 Task: Search email   in folder Folder0000000005 with a subject Subject0000000004. Search email   in folder Folder0000000006 with a subject Subject0000000005. Search email   in folder Folder0000000007 with a subject Subject0000000006. Search email   in folder Folder0000000008 with a subject Subject0000000007. Search email   in folder Inbox with a subject Subject0000000008
Action: Mouse moved to (409, 94)
Screenshot: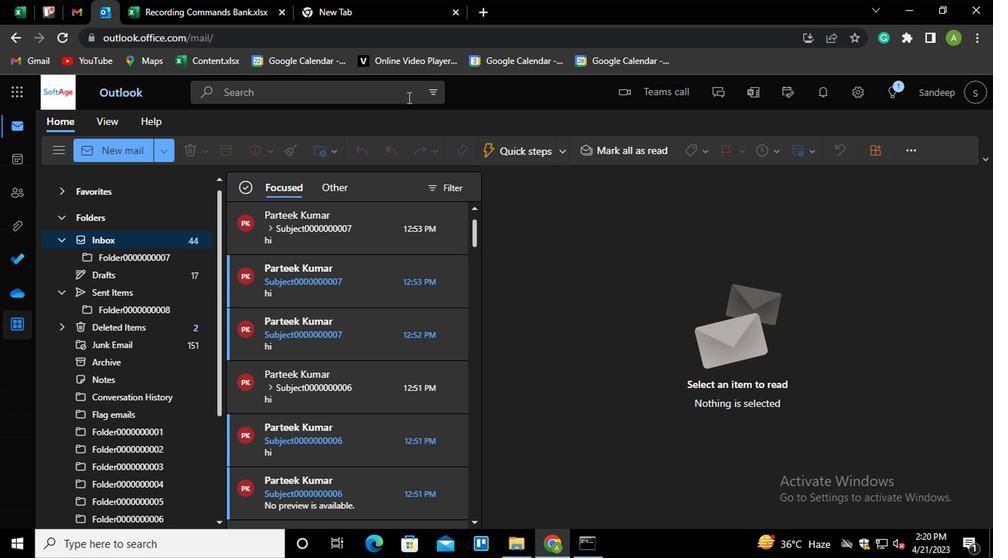 
Action: Mouse pressed left at (409, 94)
Screenshot: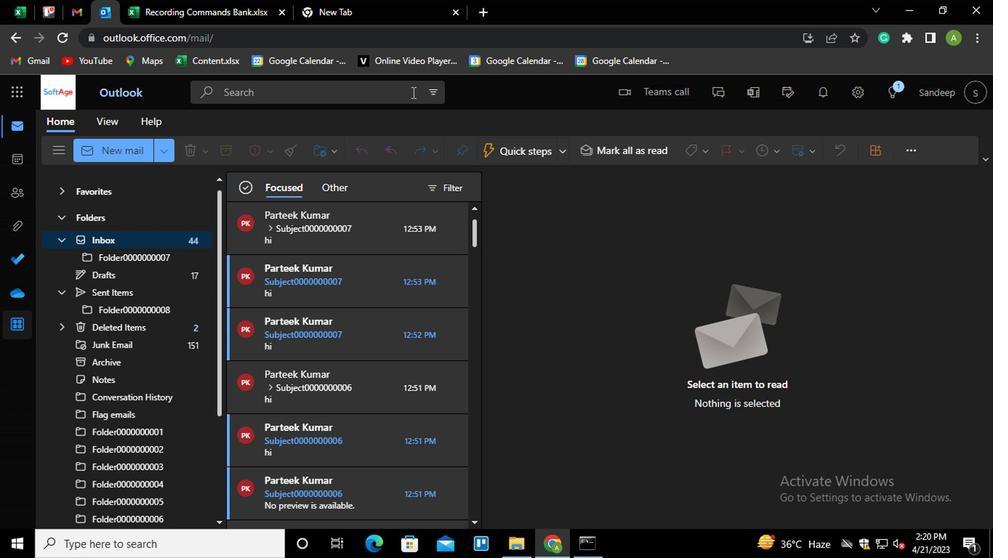 
Action: Mouse moved to (557, 101)
Screenshot: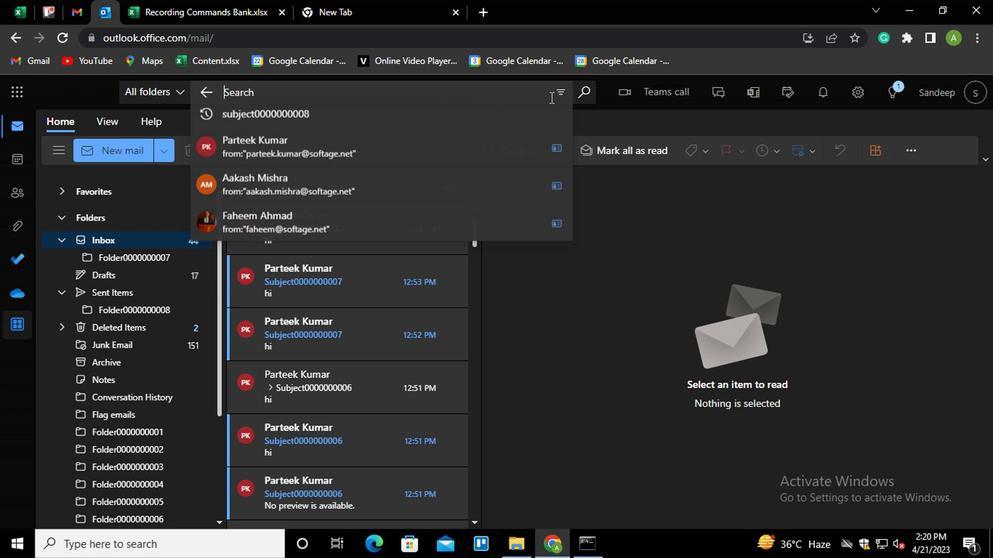 
Action: Mouse pressed left at (557, 101)
Screenshot: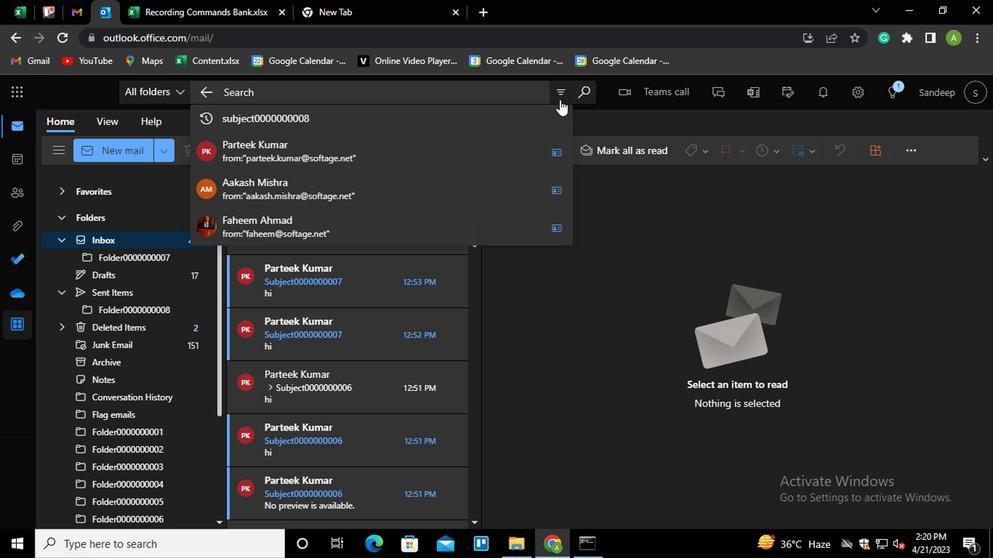 
Action: Mouse moved to (315, 125)
Screenshot: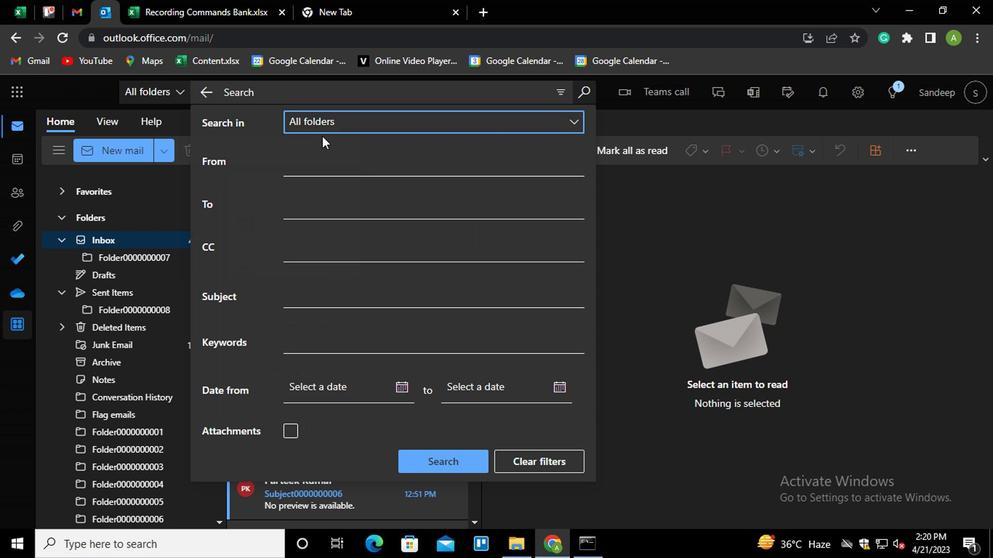 
Action: Mouse pressed left at (315, 125)
Screenshot: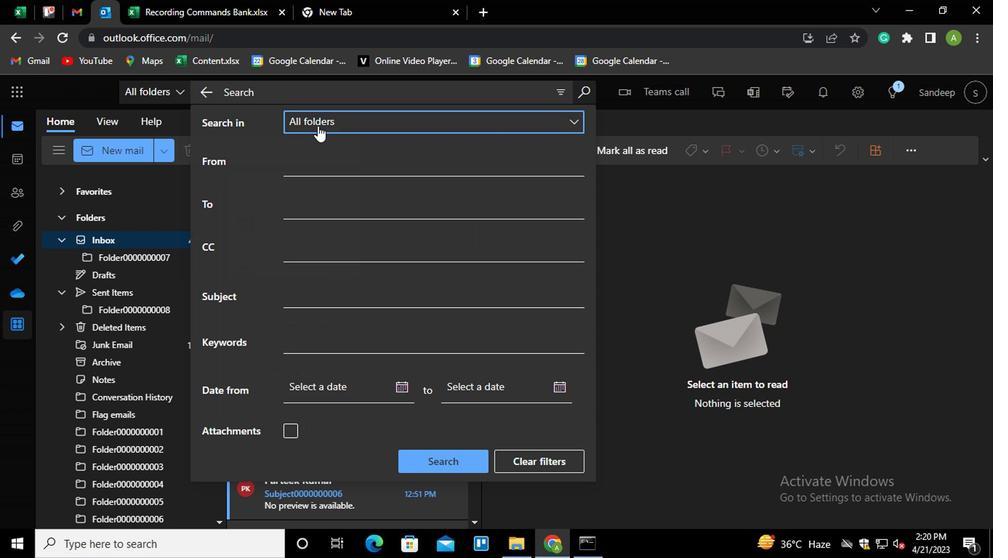 
Action: Mouse moved to (351, 266)
Screenshot: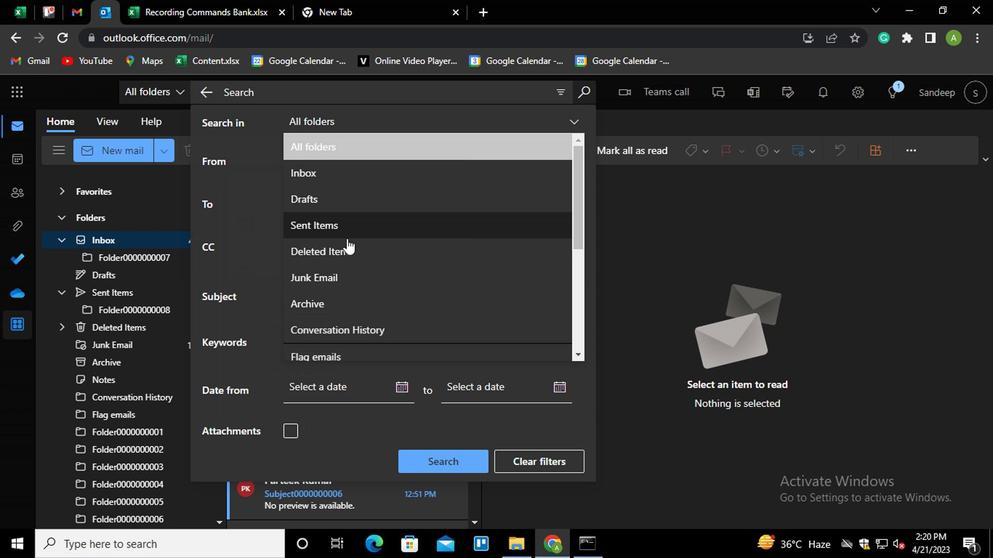 
Action: Mouse scrolled (351, 265) with delta (0, -1)
Screenshot: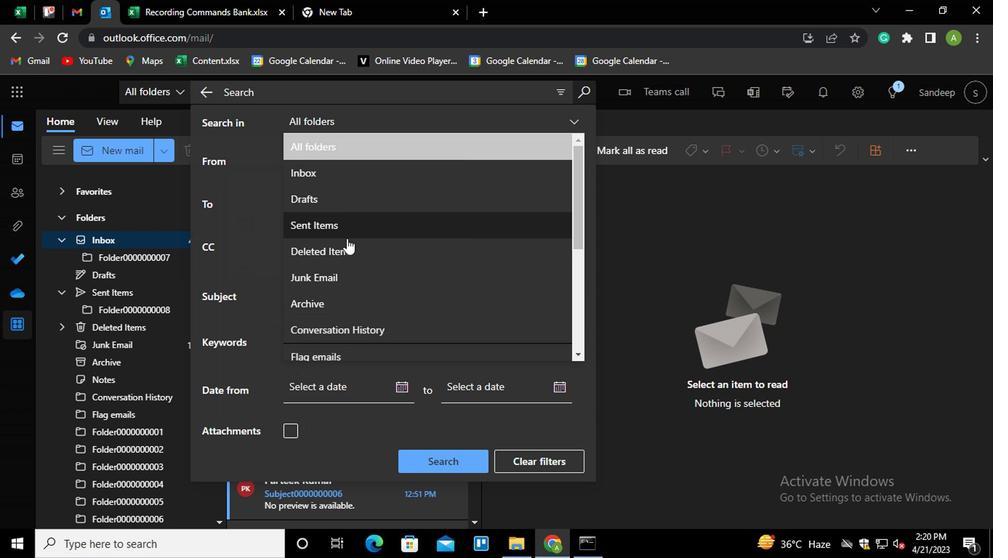 
Action: Mouse scrolled (351, 265) with delta (0, -1)
Screenshot: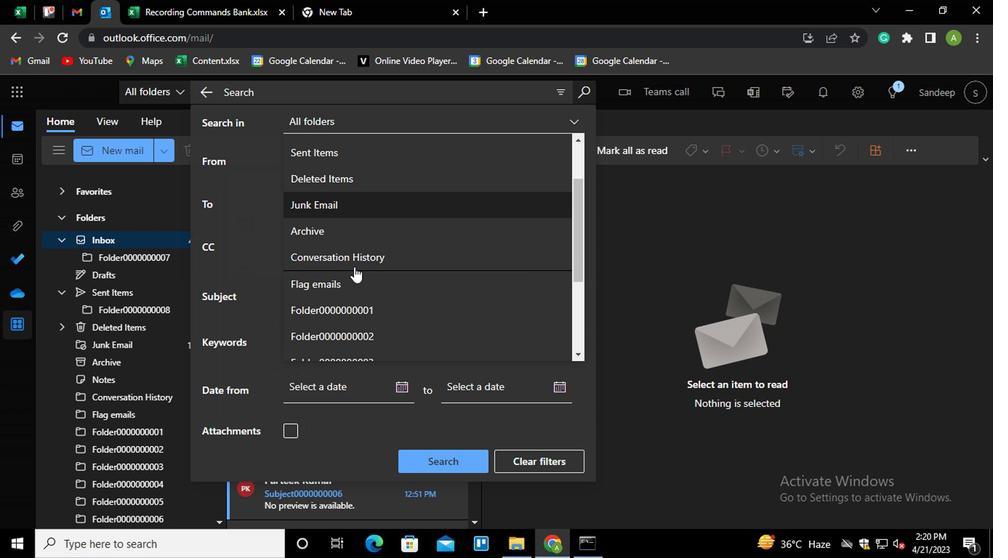 
Action: Mouse moved to (351, 267)
Screenshot: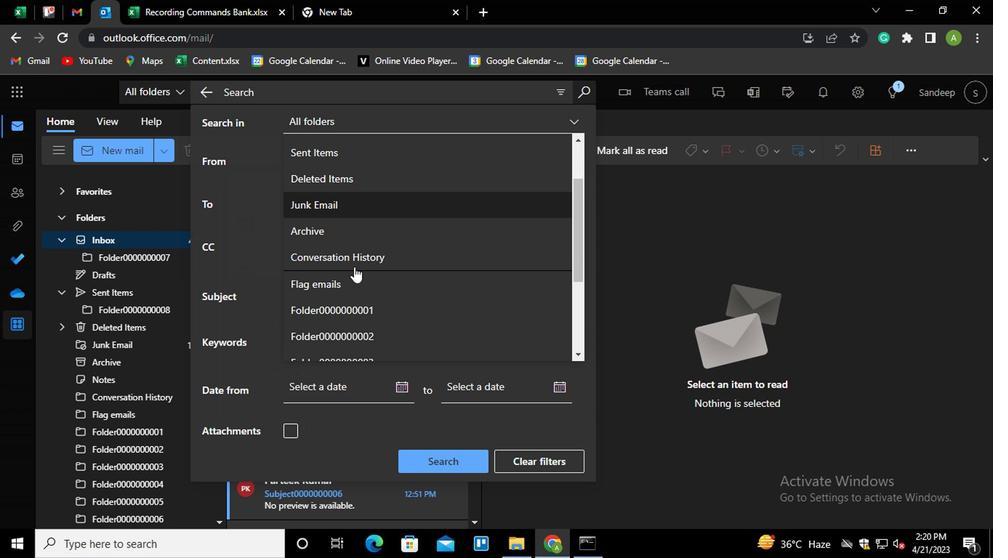
Action: Mouse scrolled (351, 266) with delta (0, 0)
Screenshot: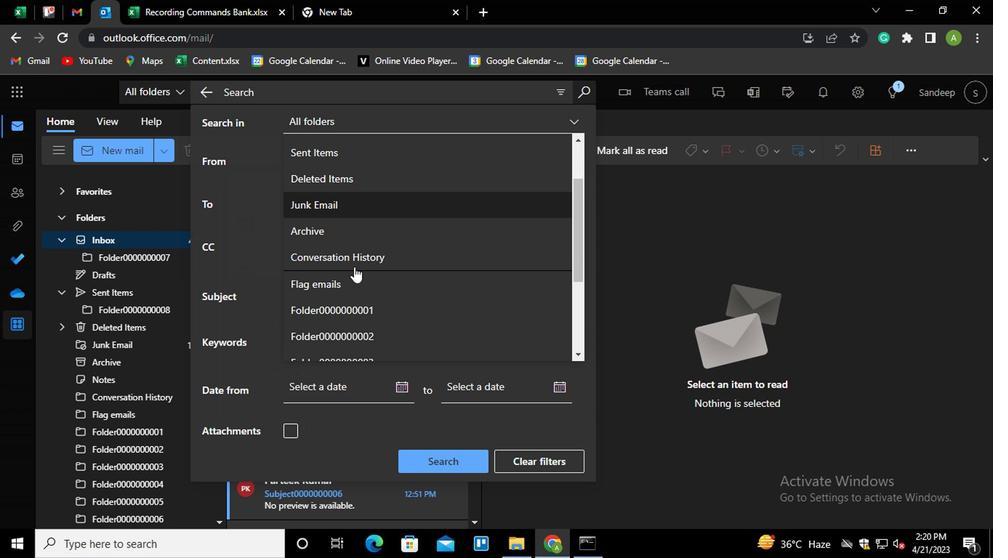 
Action: Mouse moved to (351, 267)
Screenshot: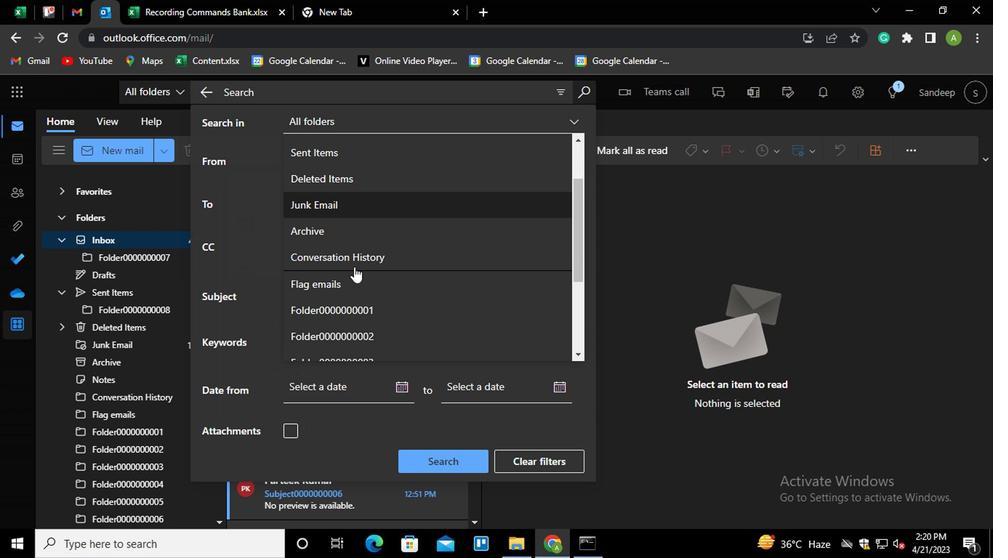 
Action: Mouse scrolled (351, 266) with delta (0, 0)
Screenshot: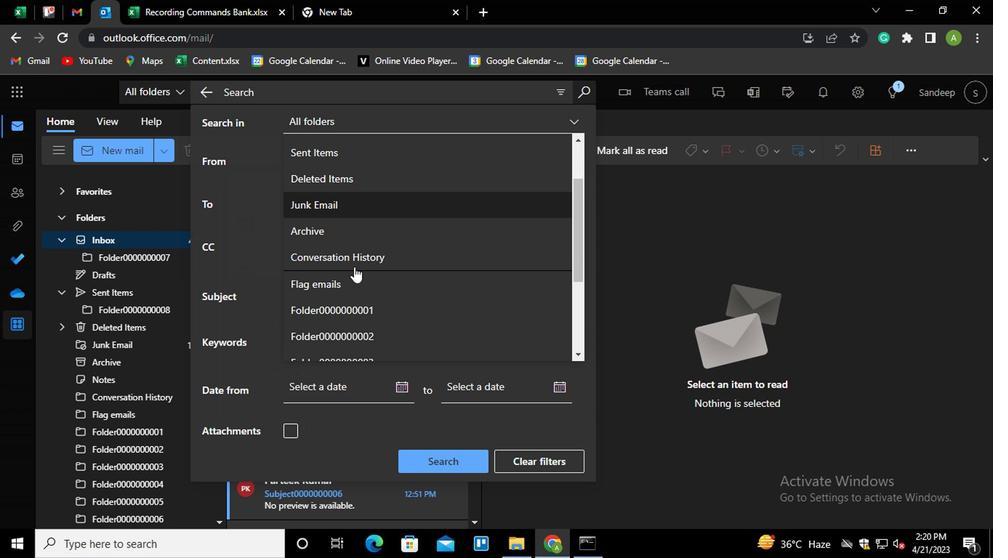 
Action: Mouse moved to (368, 274)
Screenshot: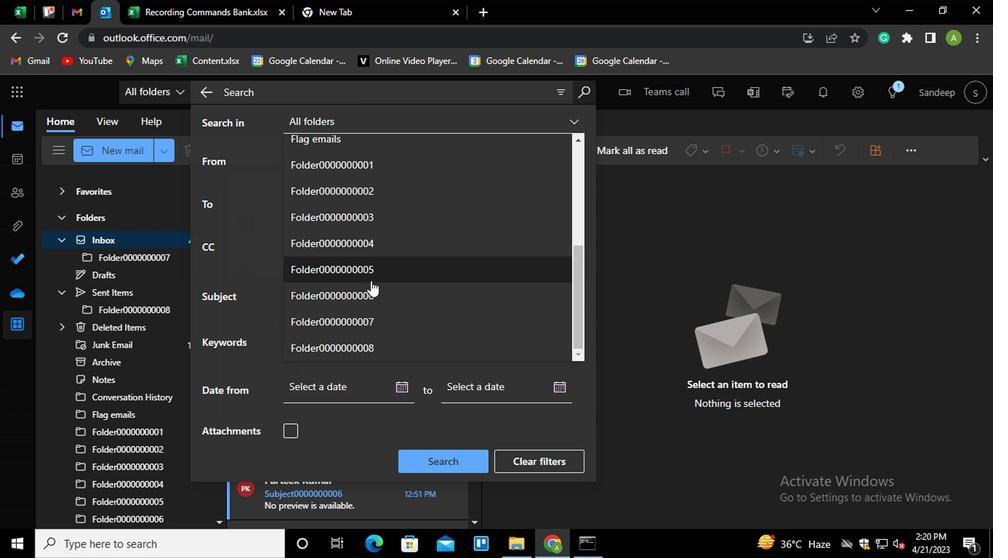
Action: Mouse pressed left at (368, 274)
Screenshot: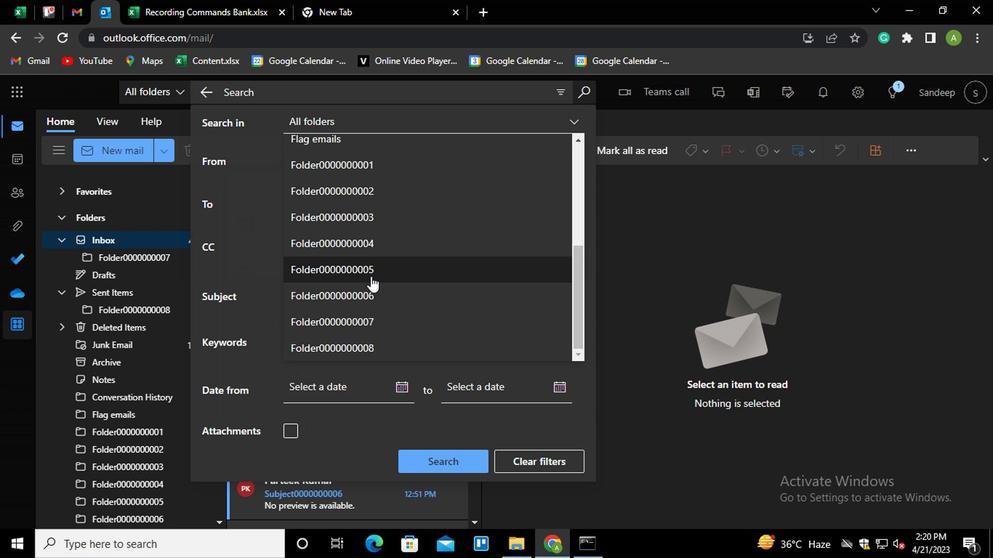 
Action: Mouse moved to (335, 290)
Screenshot: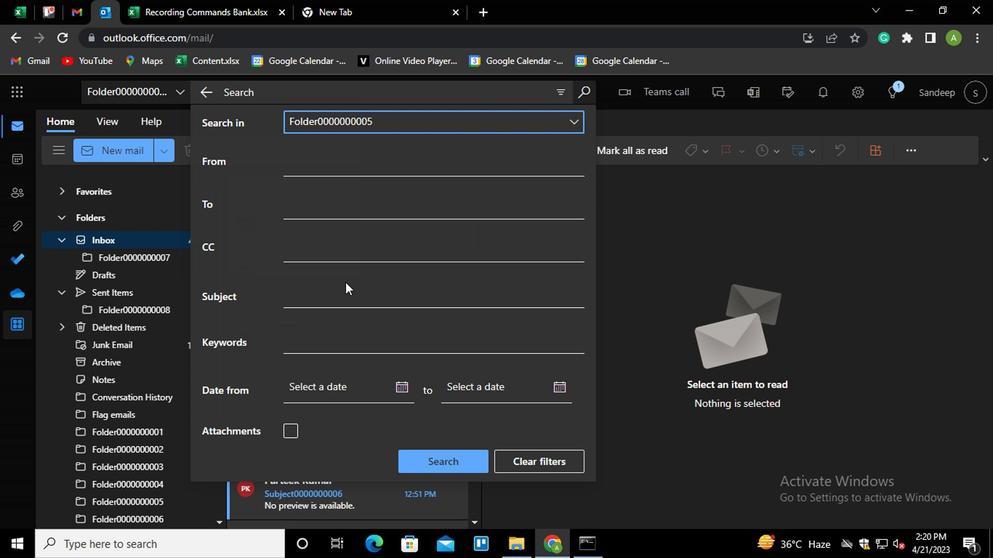 
Action: Mouse pressed left at (335, 290)
Screenshot: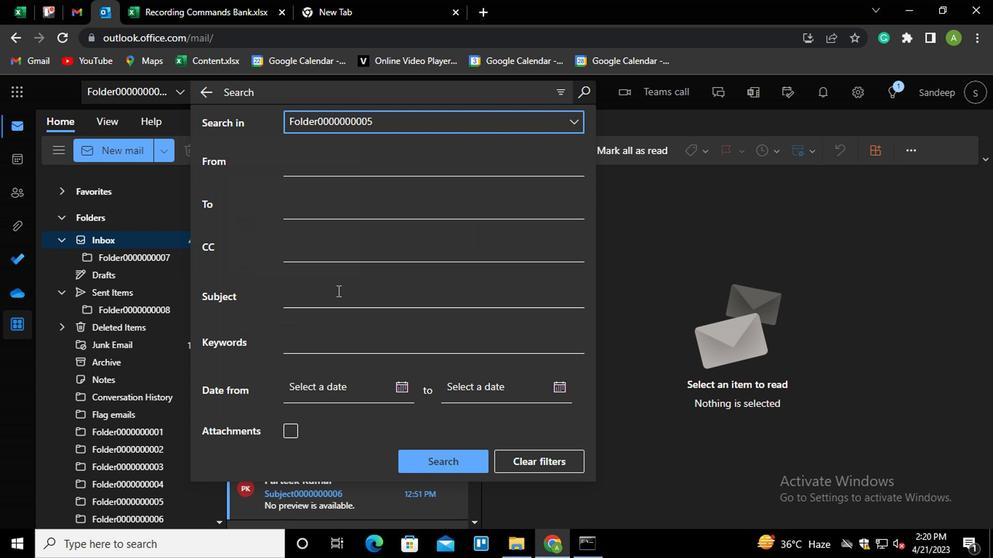 
Action: Key pressed <Key.shift>SUBJECT0000000004
Screenshot: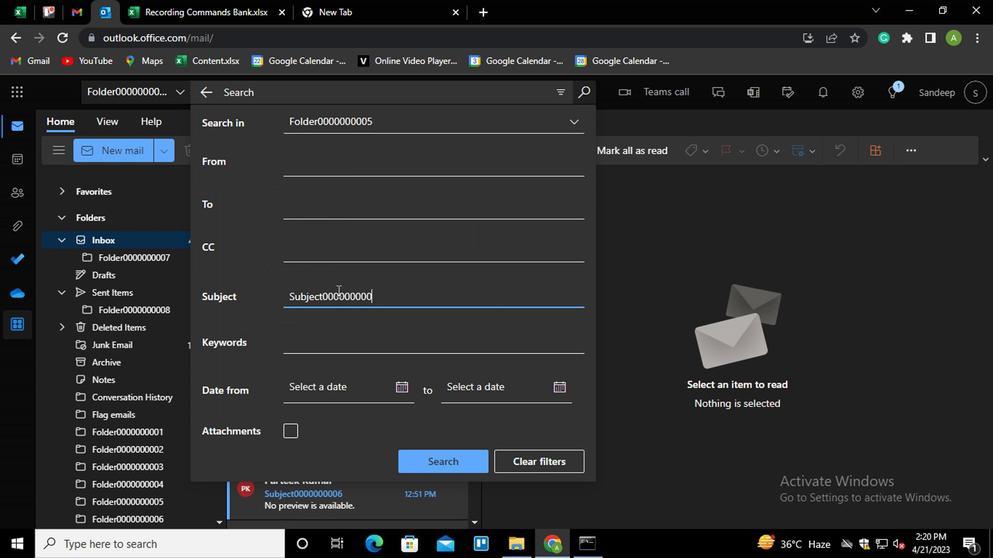 
Action: Mouse moved to (408, 450)
Screenshot: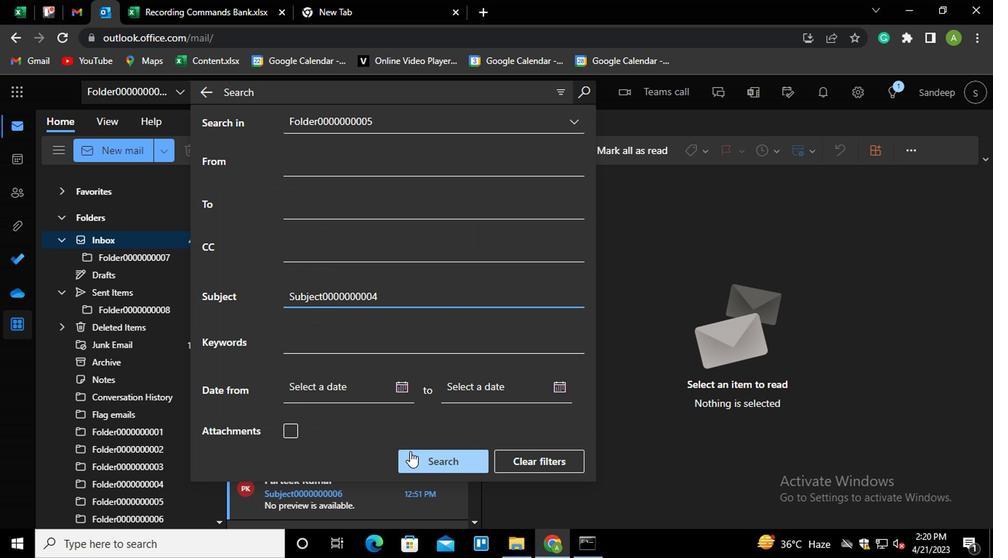 
Action: Mouse pressed left at (408, 450)
Screenshot: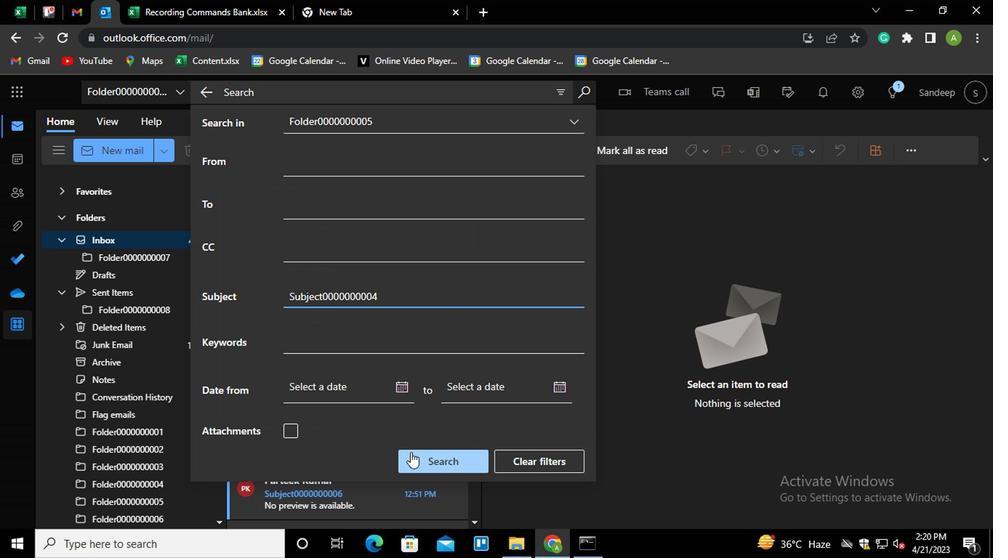 
Action: Mouse moved to (555, 96)
Screenshot: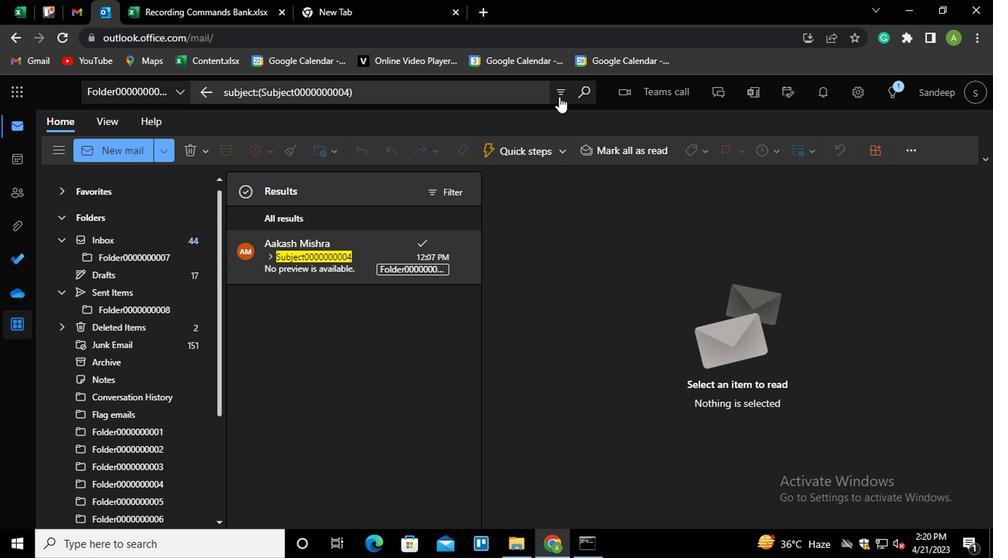 
Action: Mouse pressed left at (555, 96)
Screenshot: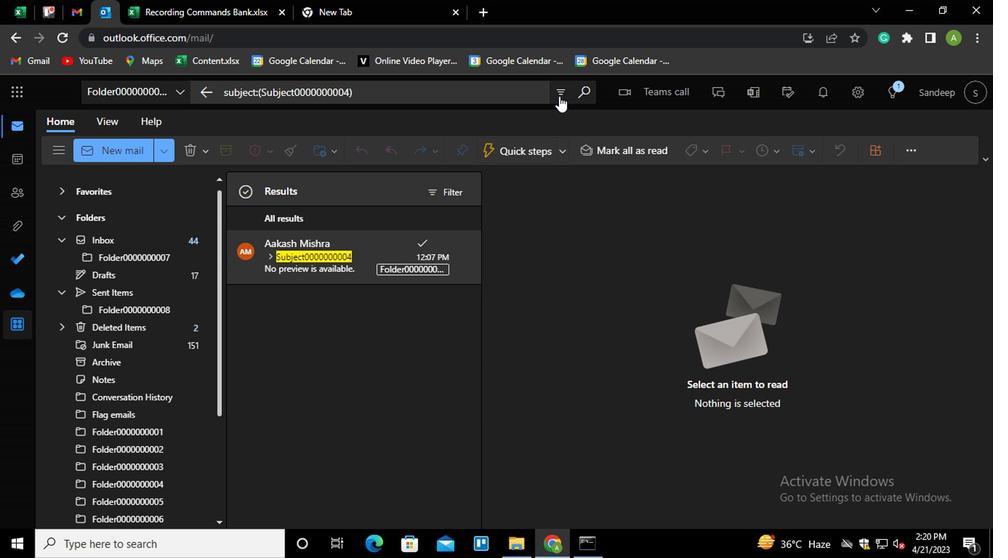 
Action: Mouse moved to (472, 127)
Screenshot: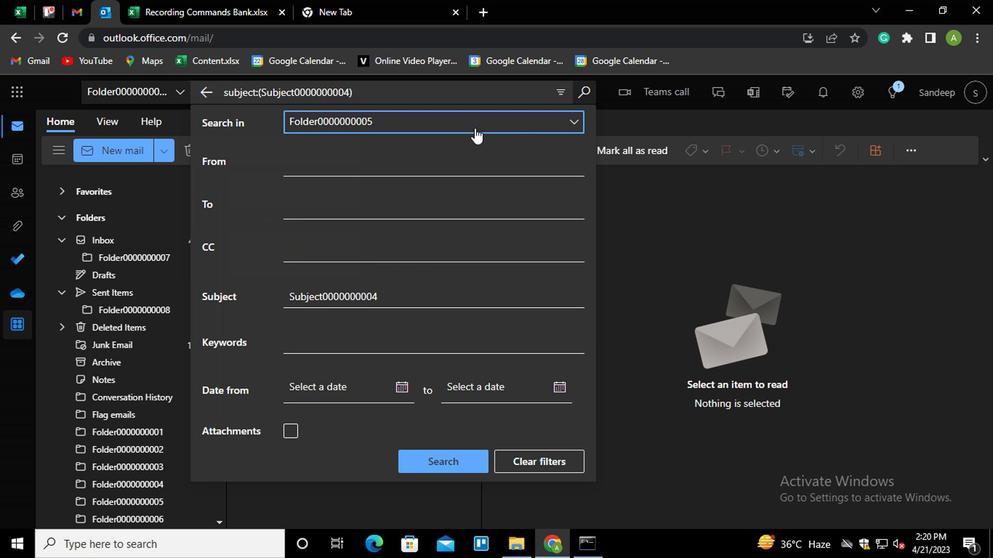 
Action: Mouse pressed left at (472, 127)
Screenshot: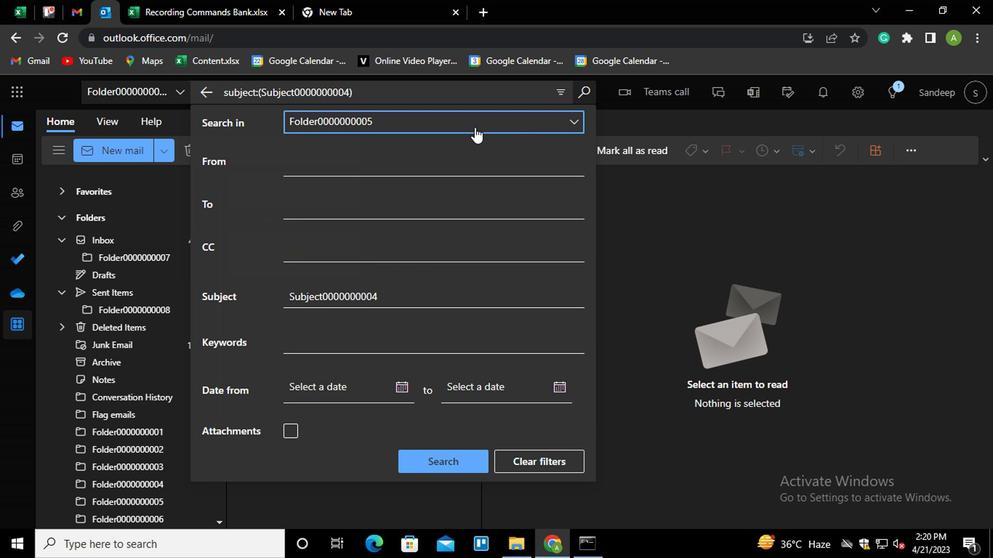 
Action: Mouse moved to (383, 282)
Screenshot: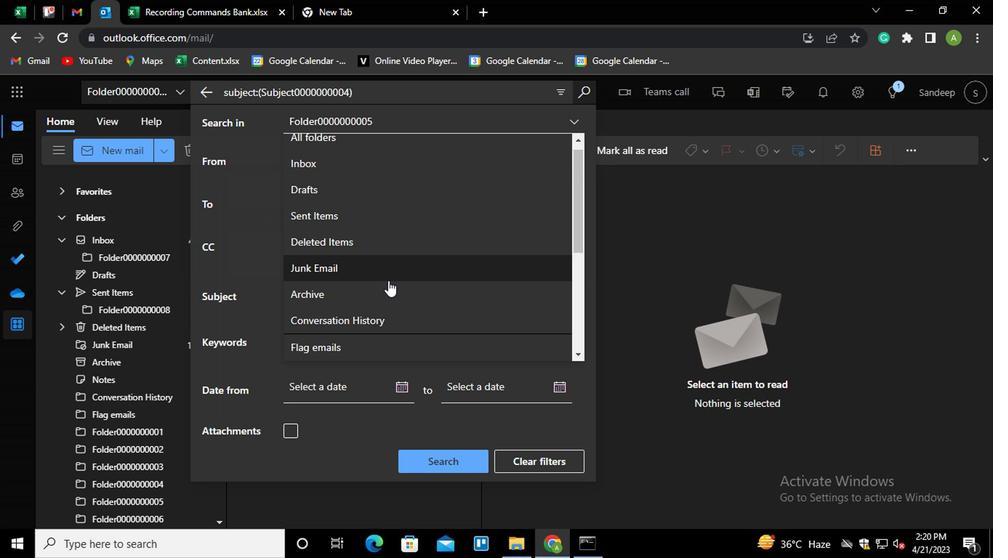 
Action: Mouse scrolled (383, 281) with delta (0, 0)
Screenshot: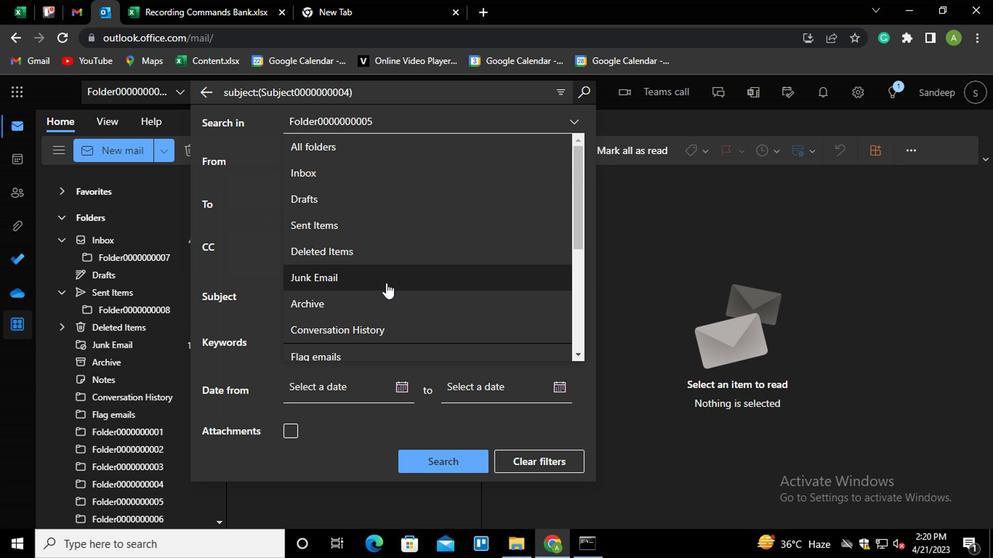 
Action: Mouse scrolled (383, 281) with delta (0, 0)
Screenshot: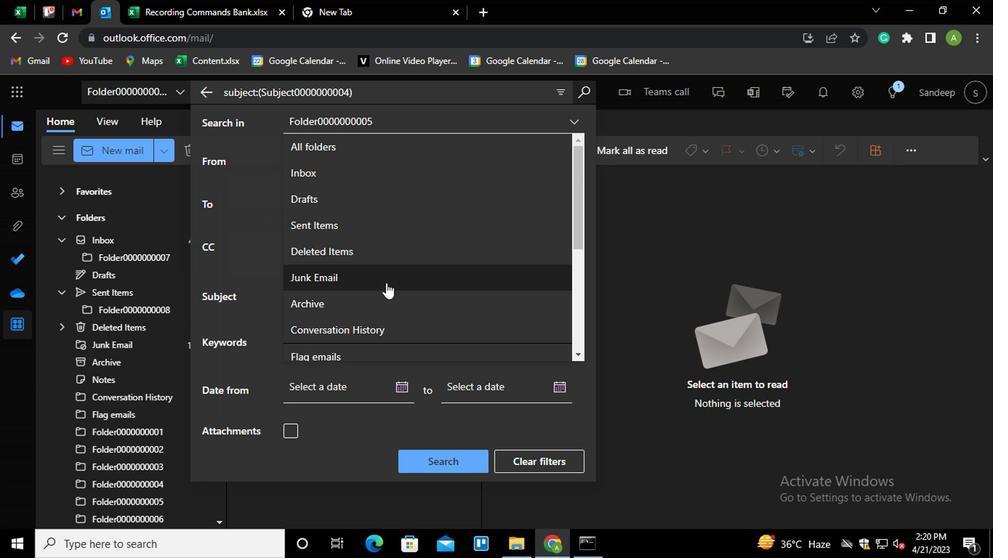 
Action: Mouse moved to (371, 298)
Screenshot: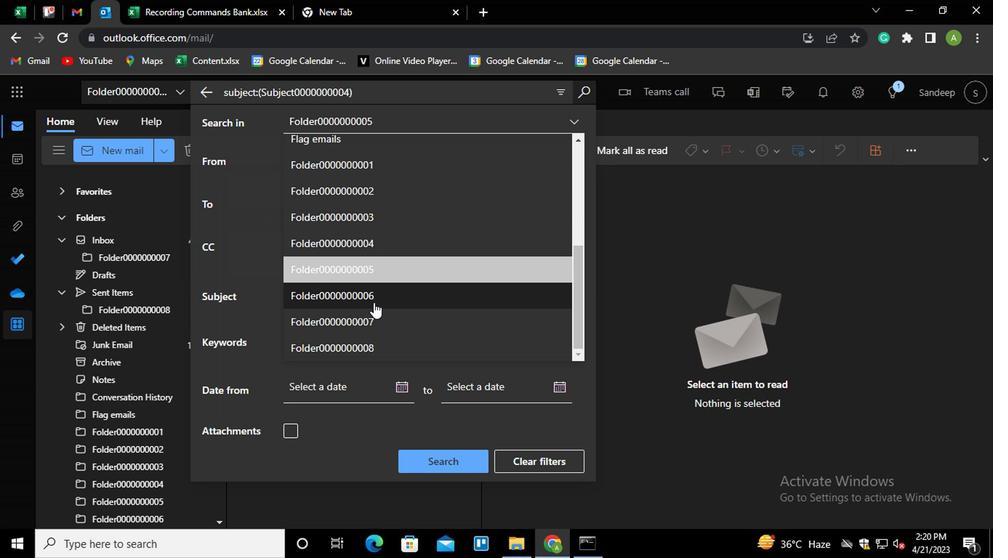 
Action: Mouse pressed left at (371, 298)
Screenshot: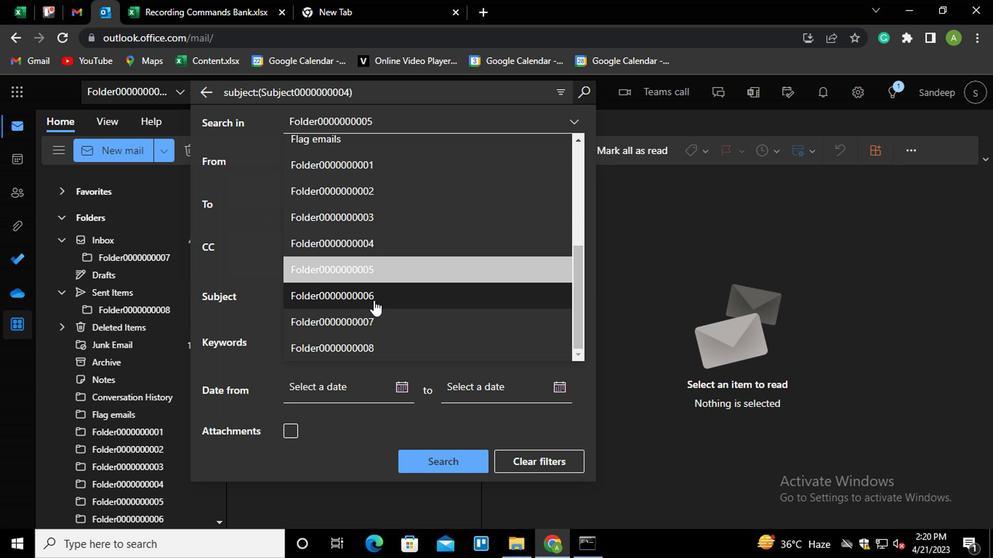 
Action: Mouse moved to (392, 293)
Screenshot: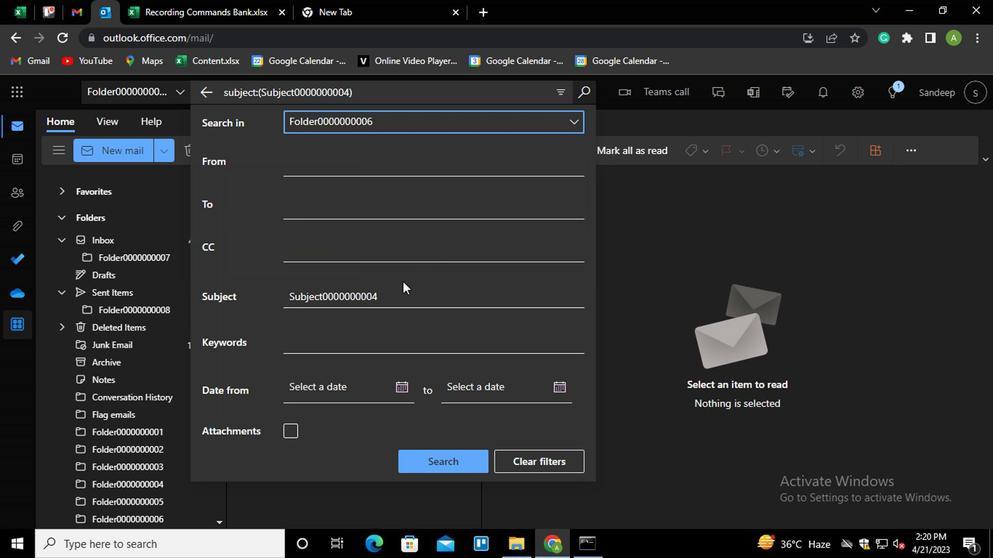 
Action: Mouse pressed left at (392, 293)
Screenshot: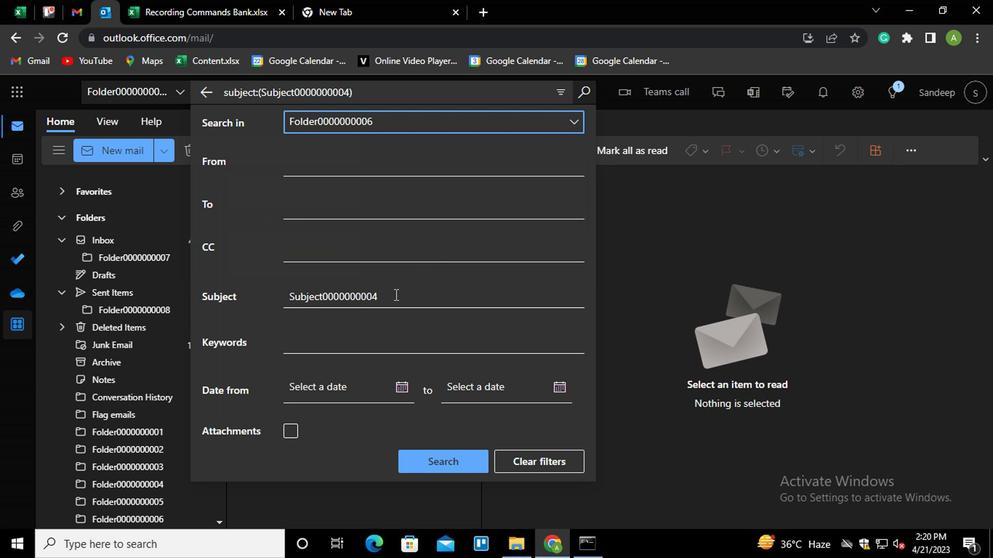 
Action: Mouse moved to (391, 294)
Screenshot: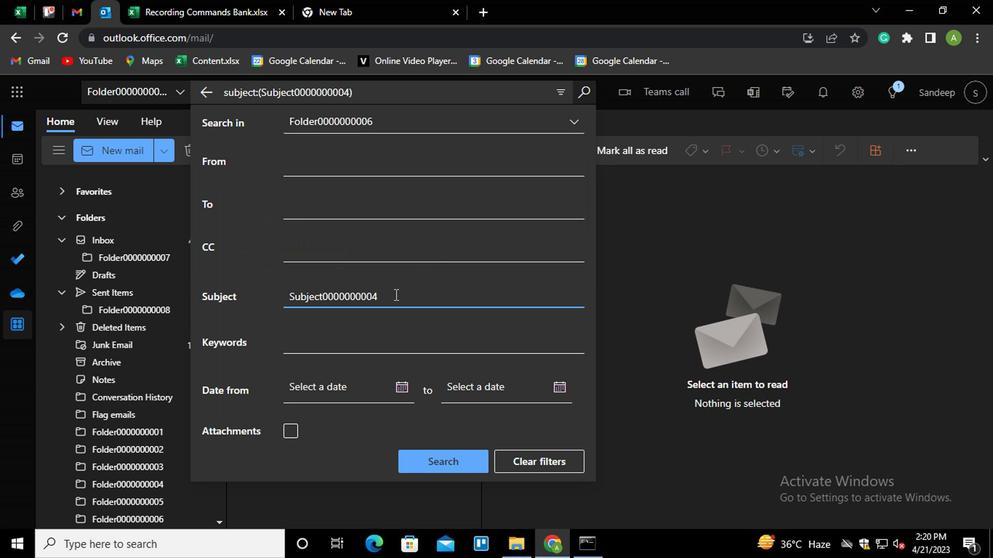 
Action: Key pressed <Key.backspace>5
Screenshot: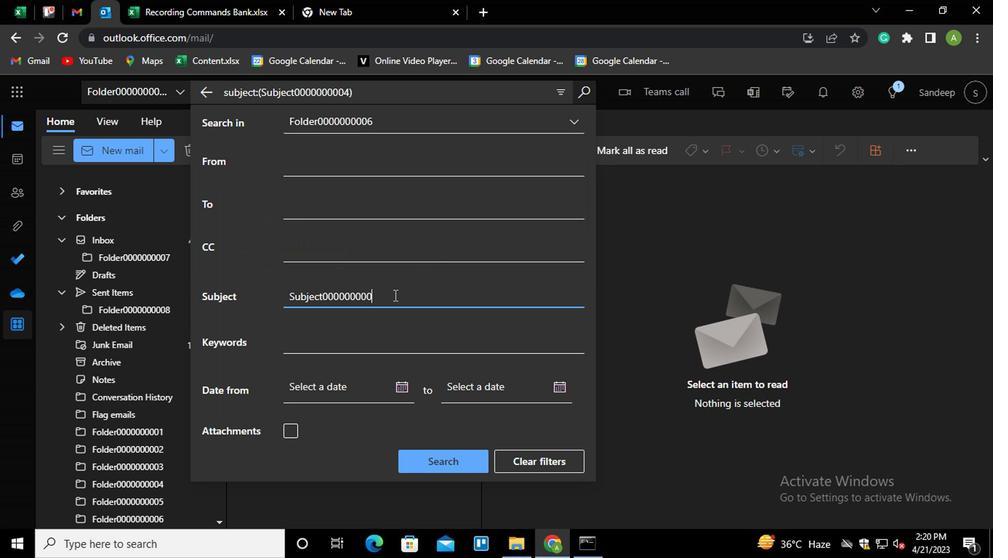 
Action: Mouse moved to (443, 457)
Screenshot: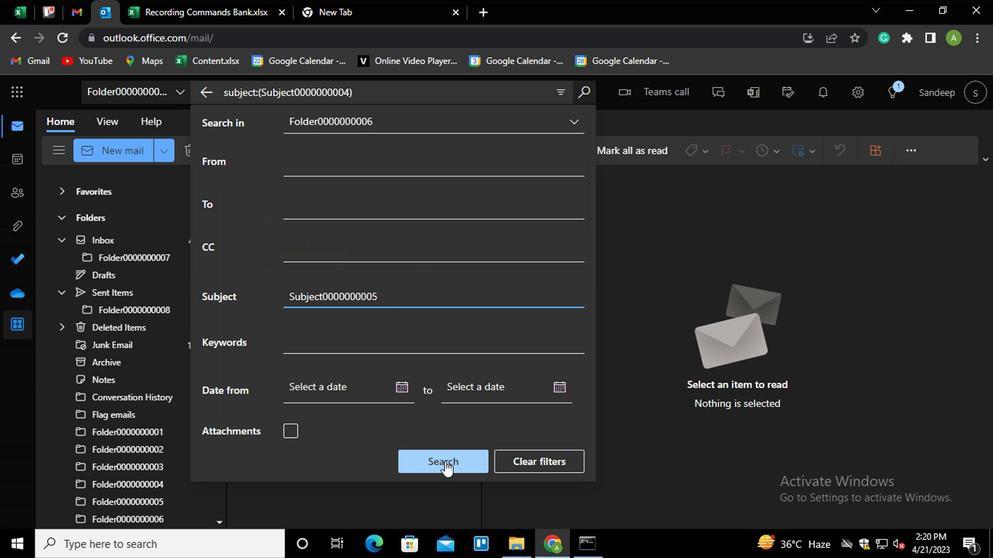 
Action: Mouse pressed left at (443, 457)
Screenshot: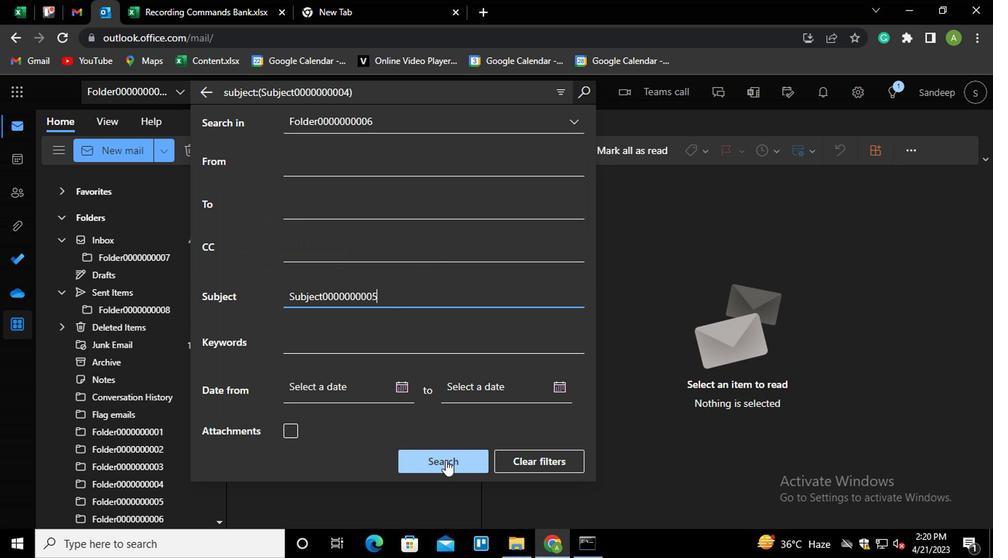 
Action: Mouse moved to (555, 97)
Screenshot: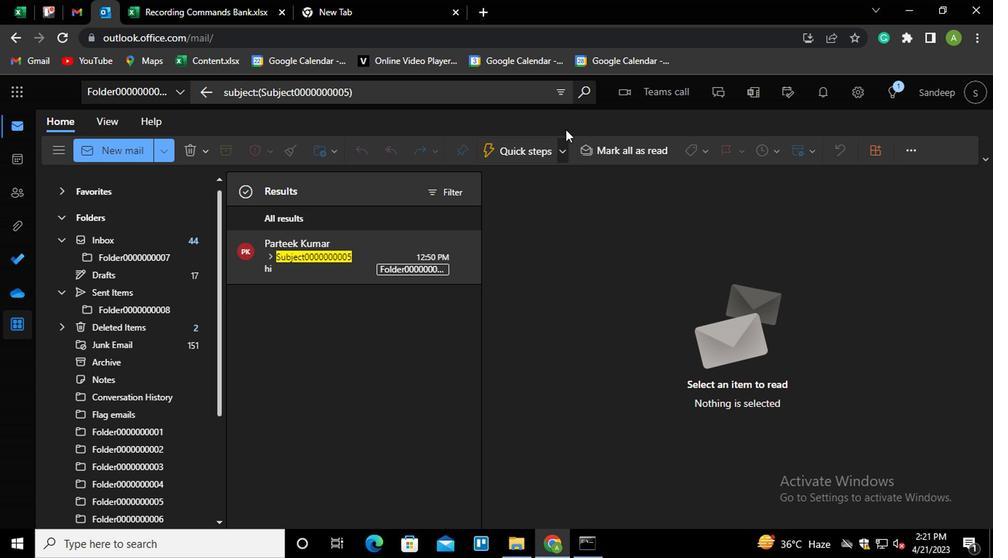
Action: Mouse pressed left at (555, 97)
Screenshot: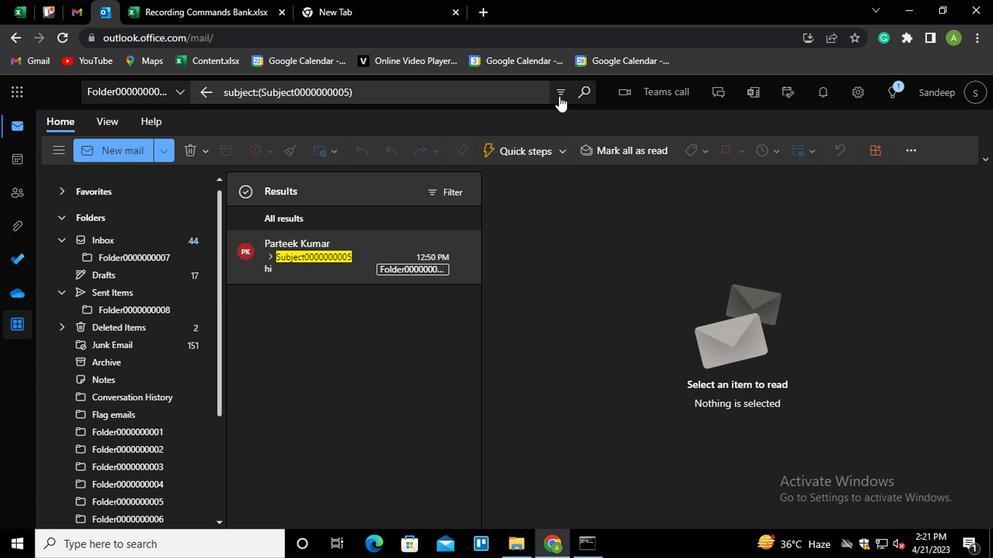 
Action: Mouse moved to (452, 123)
Screenshot: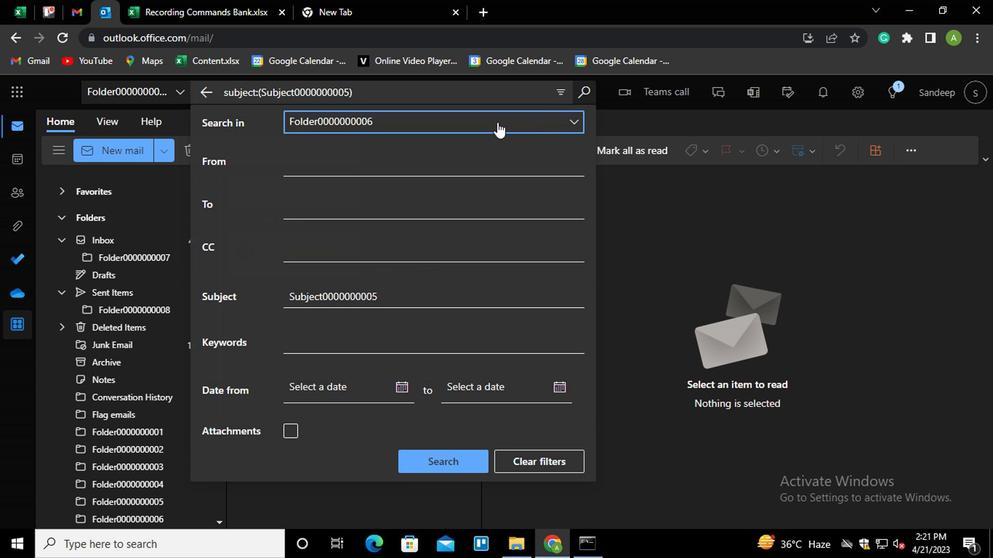 
Action: Mouse pressed left at (452, 123)
Screenshot: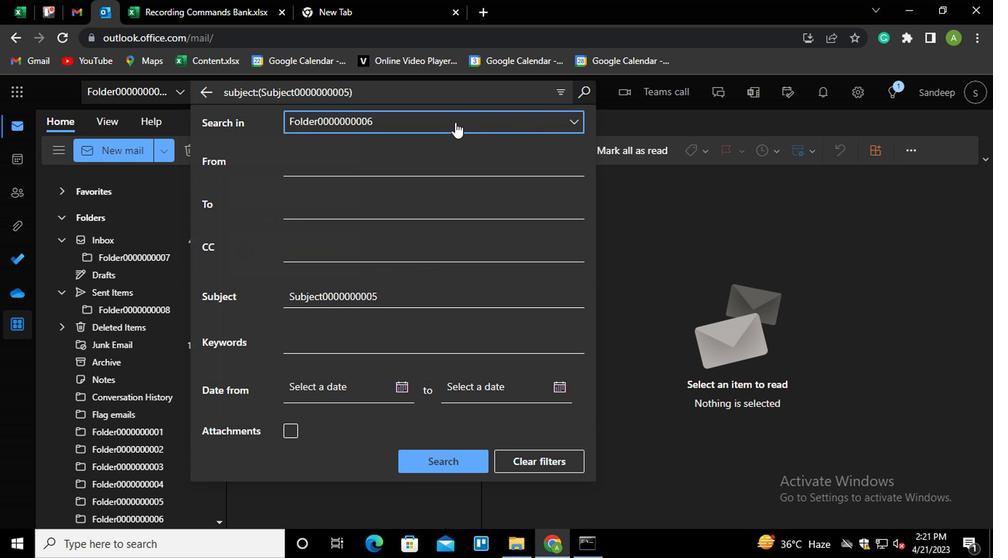 
Action: Mouse moved to (384, 317)
Screenshot: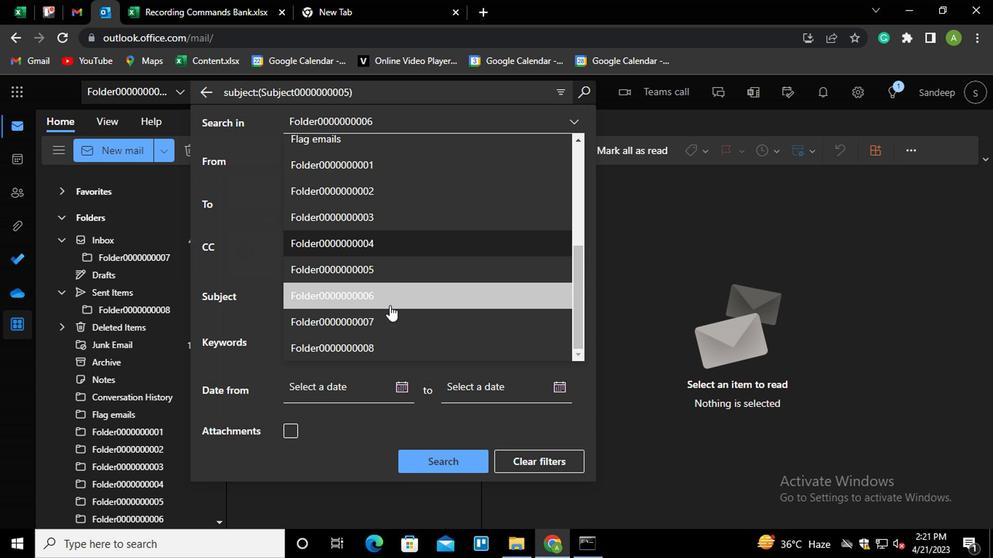 
Action: Mouse pressed left at (384, 317)
Screenshot: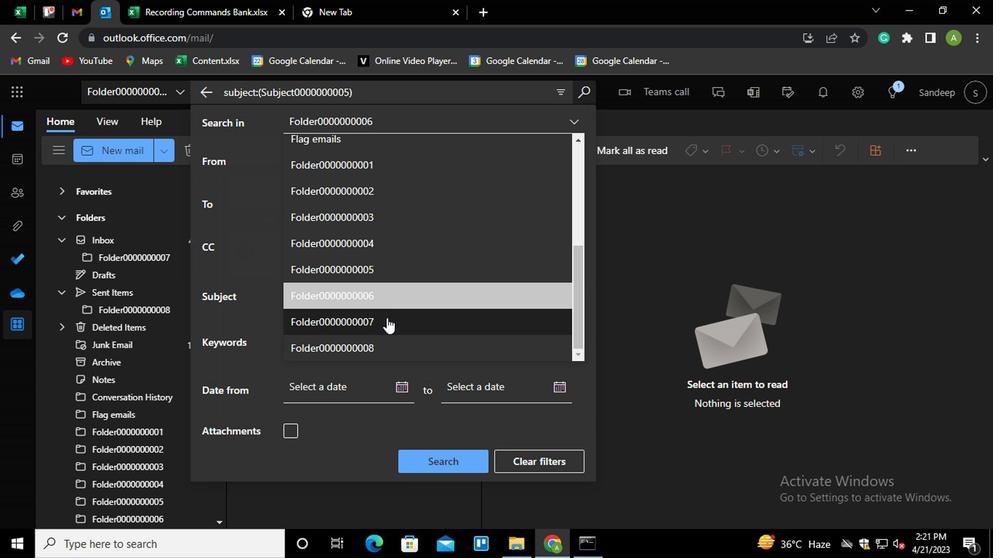
Action: Mouse moved to (385, 294)
Screenshot: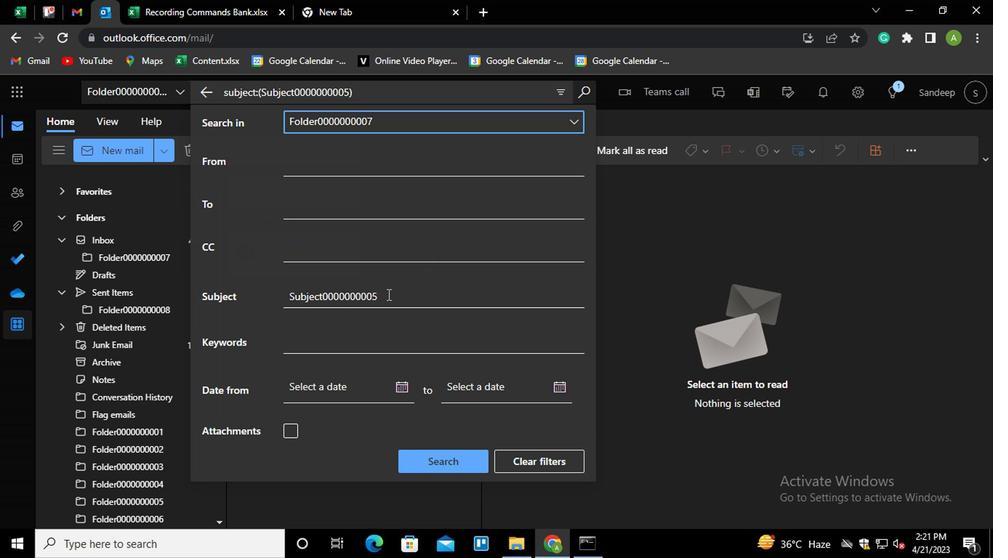 
Action: Mouse pressed left at (385, 294)
Screenshot: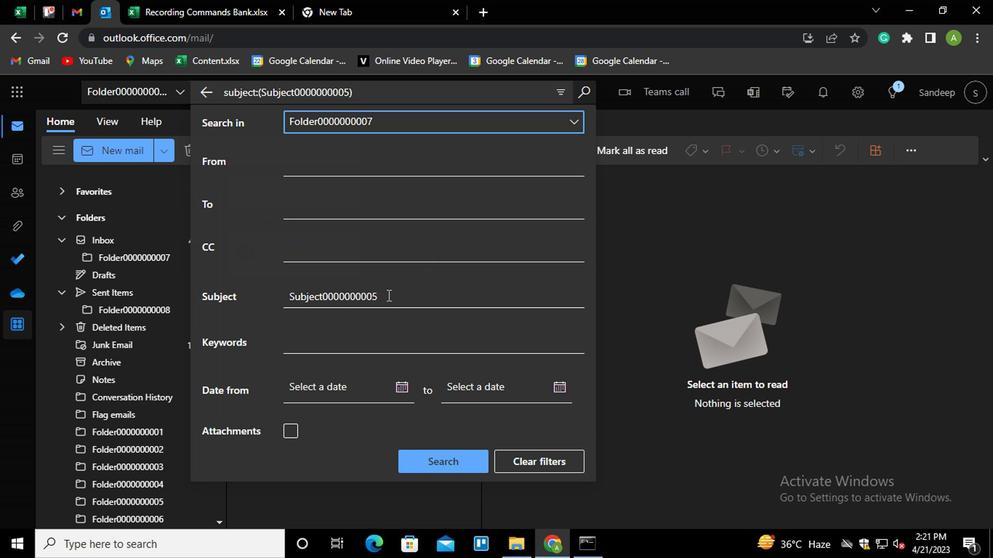 
Action: Mouse moved to (390, 289)
Screenshot: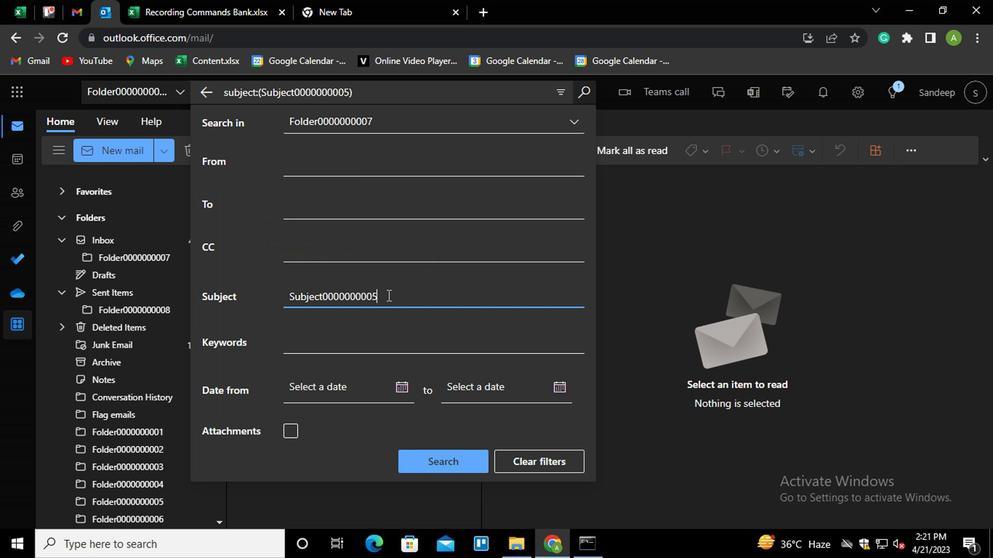 
Action: Key pressed <Key.backspace>6
Screenshot: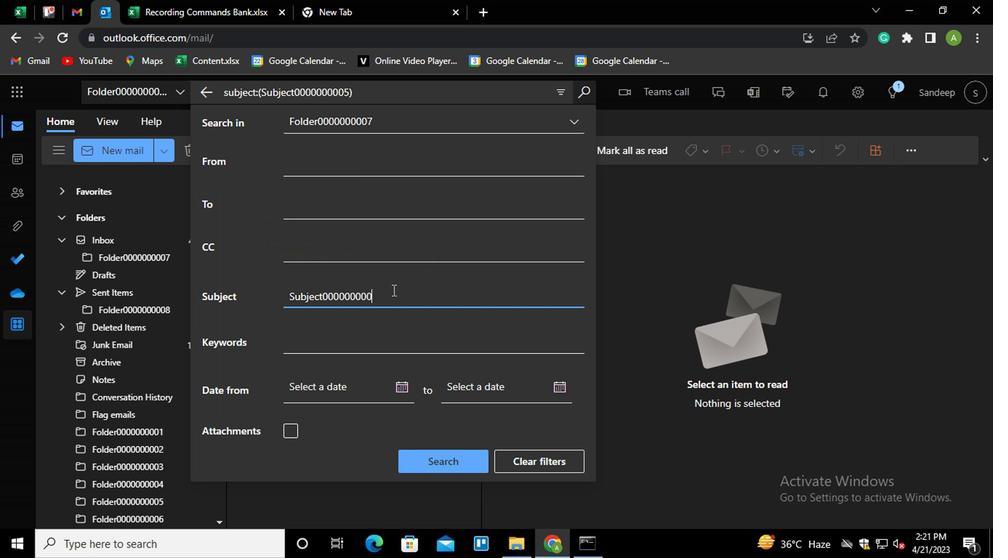 
Action: Mouse moved to (438, 459)
Screenshot: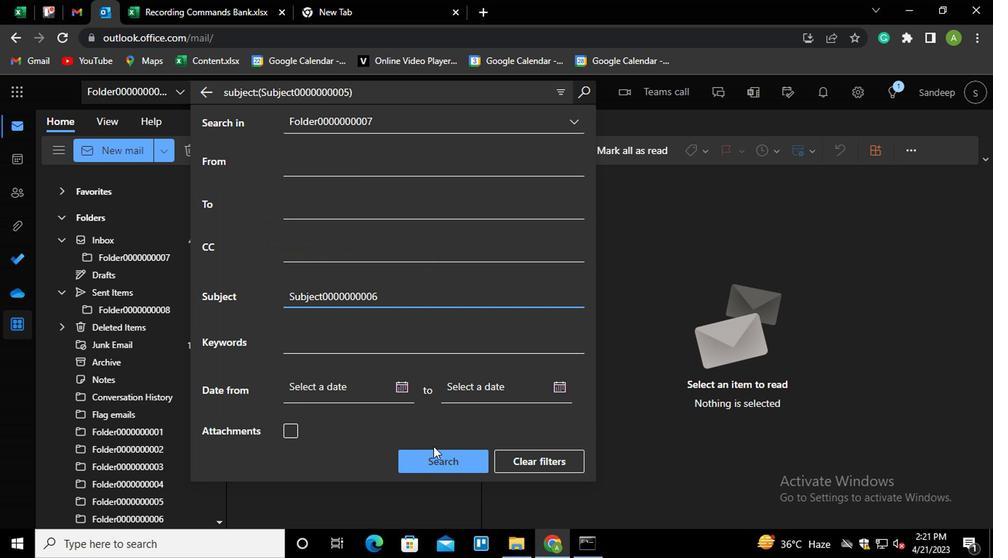 
Action: Mouse pressed left at (438, 459)
Screenshot: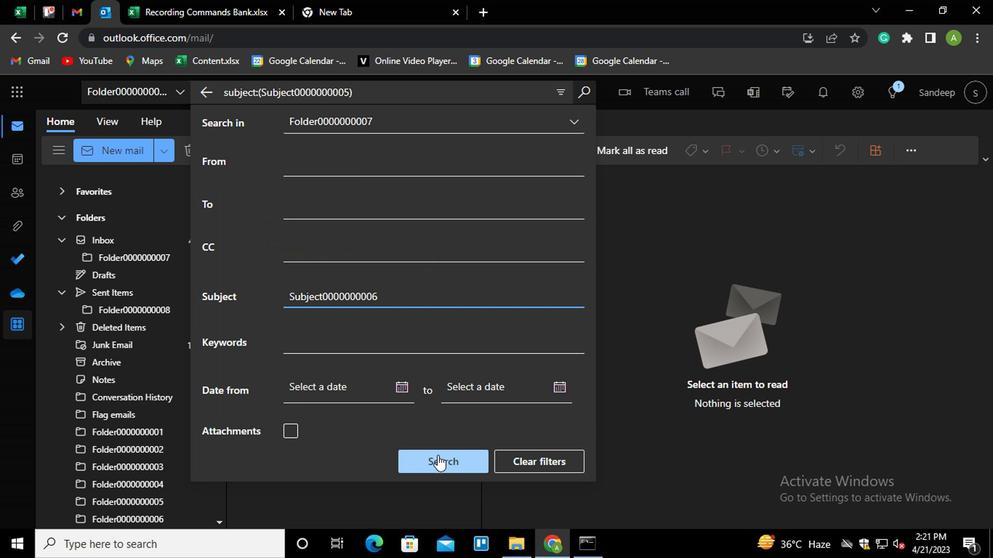 
Action: Mouse moved to (552, 97)
Screenshot: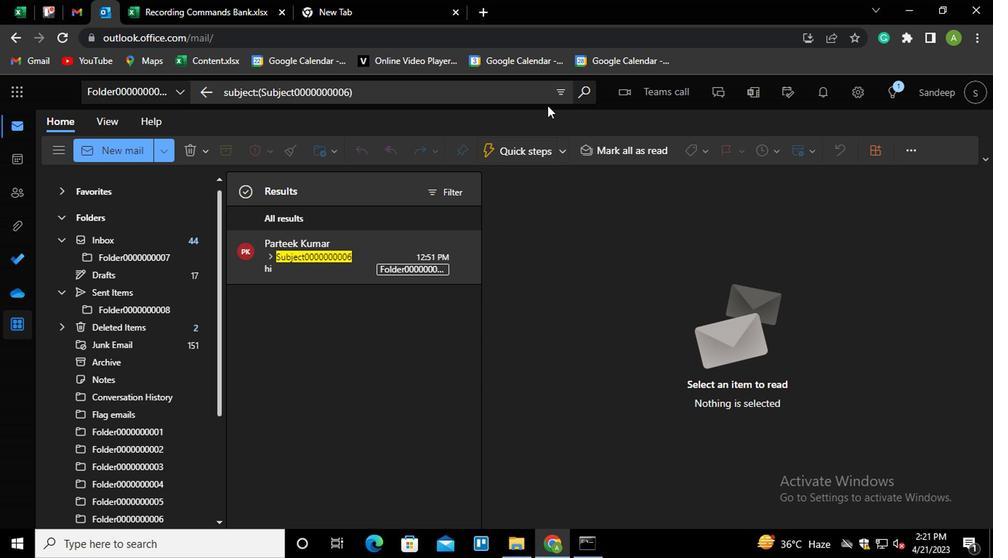 
Action: Mouse pressed left at (552, 97)
Screenshot: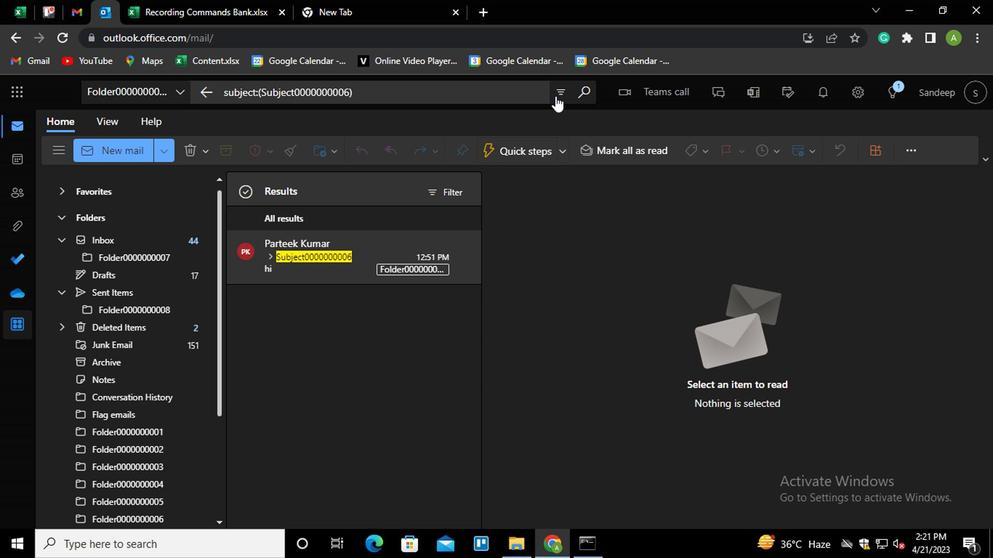 
Action: Mouse moved to (456, 123)
Screenshot: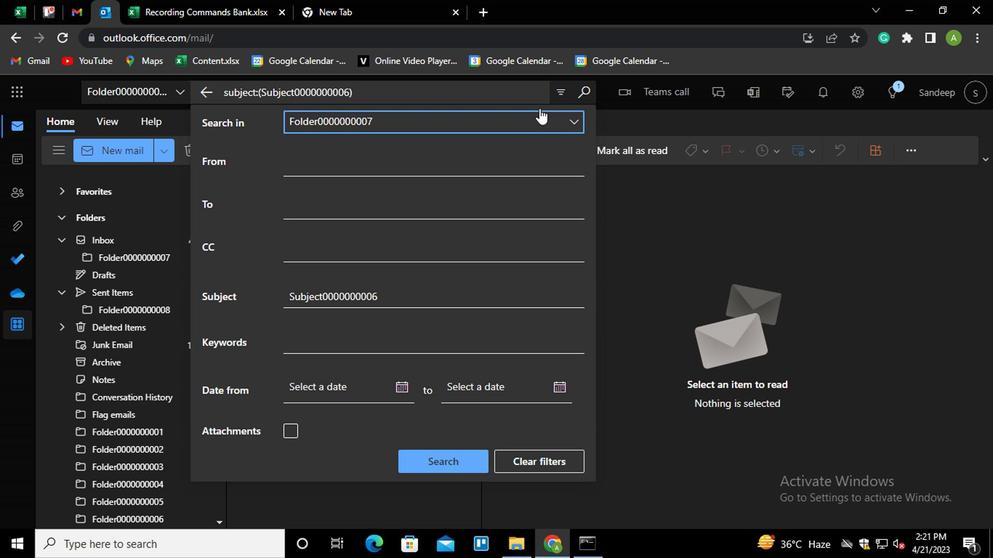 
Action: Mouse pressed left at (456, 123)
Screenshot: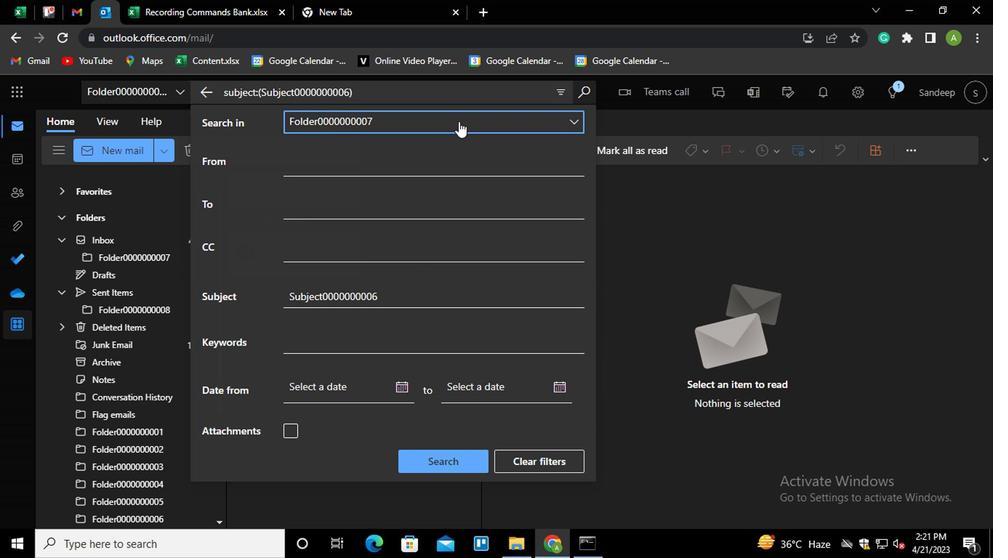 
Action: Mouse moved to (380, 346)
Screenshot: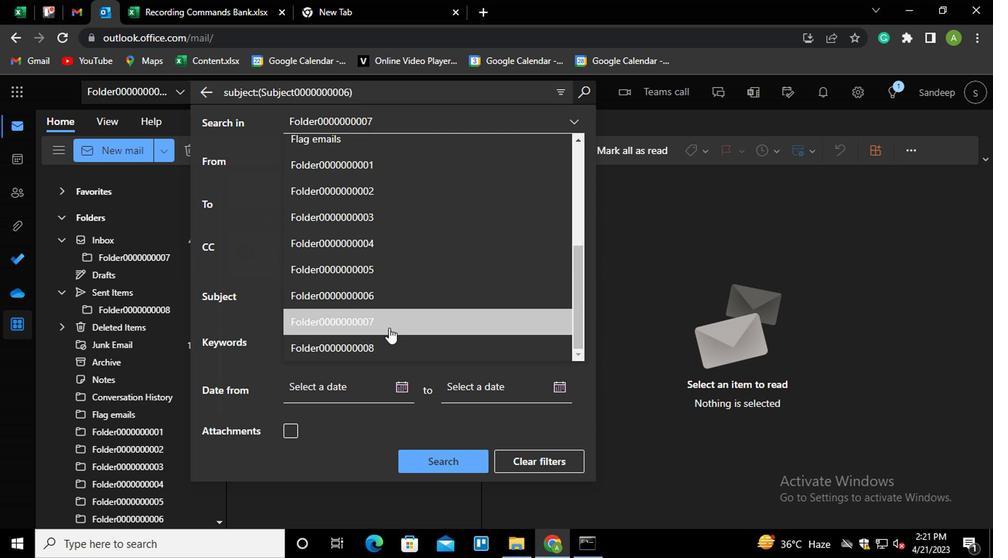 
Action: Mouse pressed left at (380, 346)
Screenshot: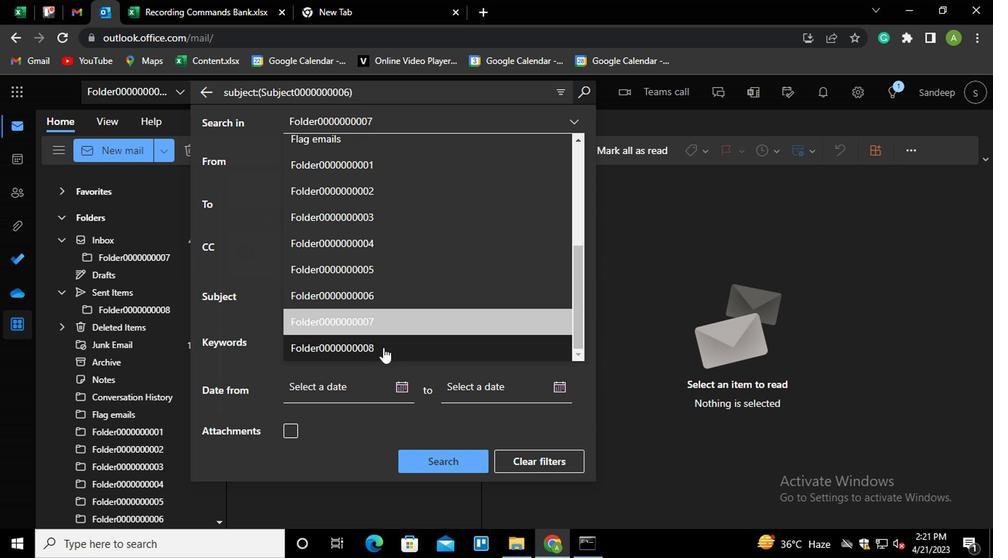 
Action: Mouse moved to (398, 296)
Screenshot: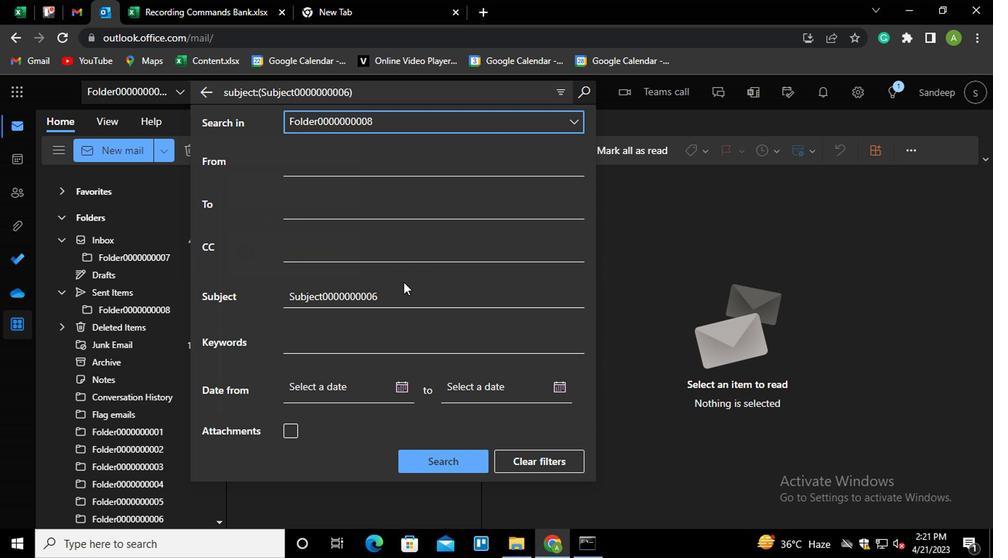 
Action: Mouse pressed left at (398, 296)
Screenshot: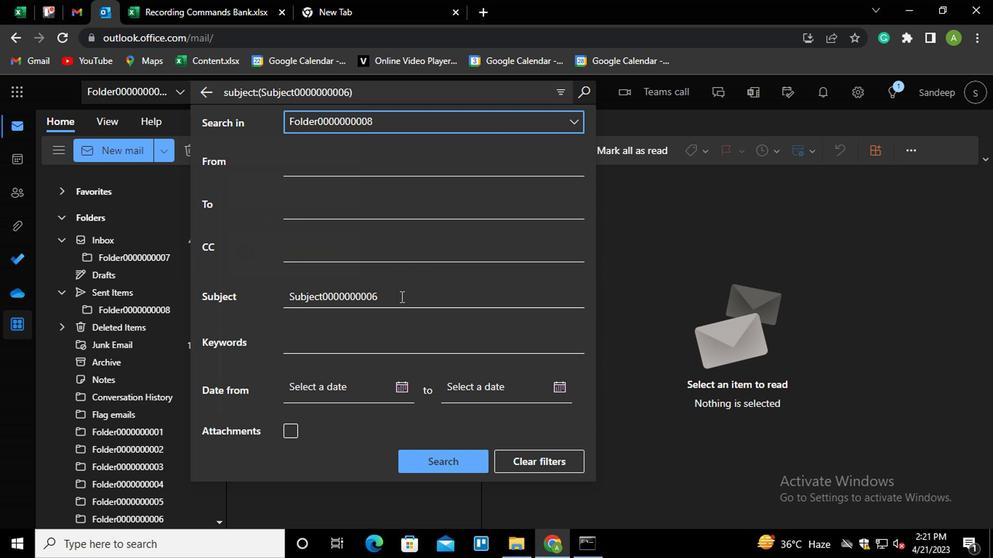 
Action: Mouse moved to (397, 297)
Screenshot: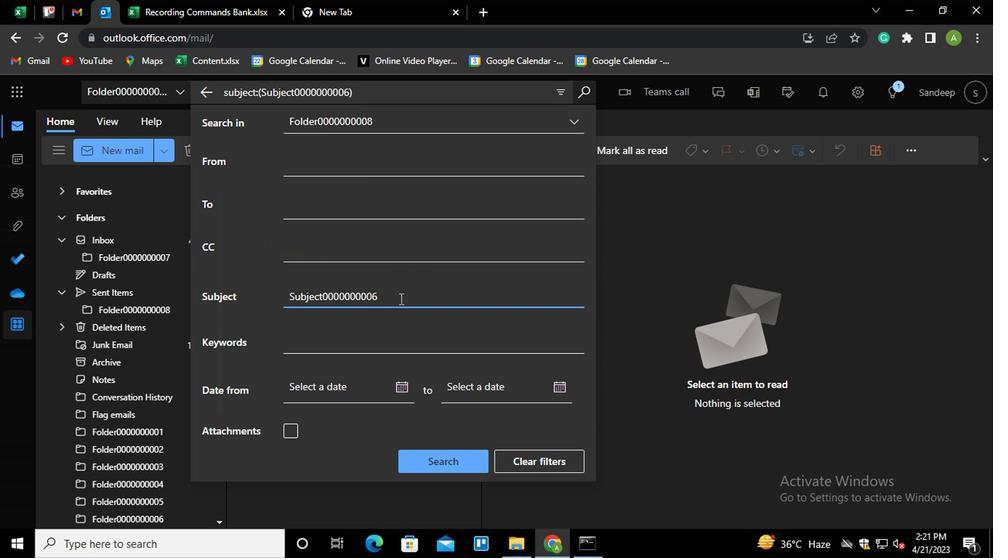 
Action: Key pressed <Key.backspace>
Screenshot: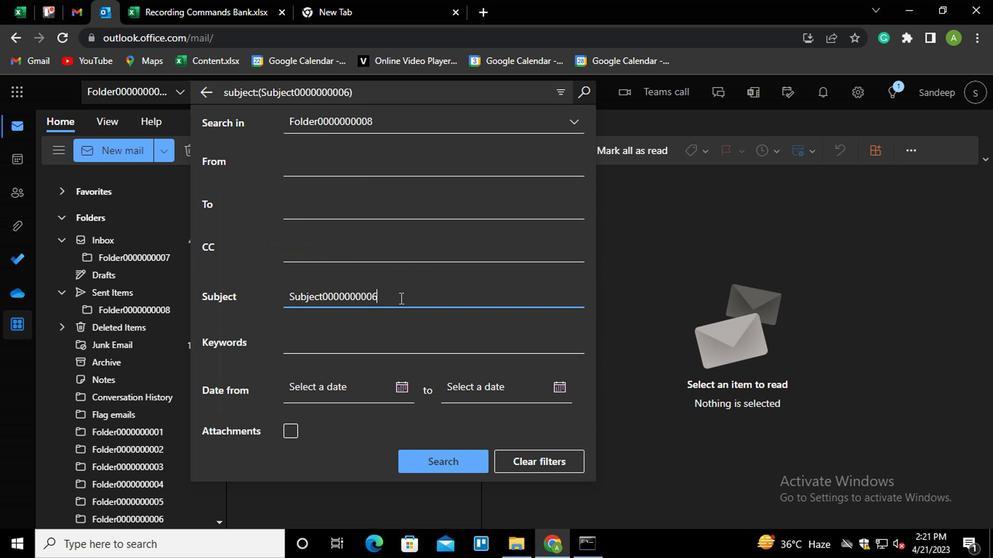 
Action: Mouse moved to (397, 297)
Screenshot: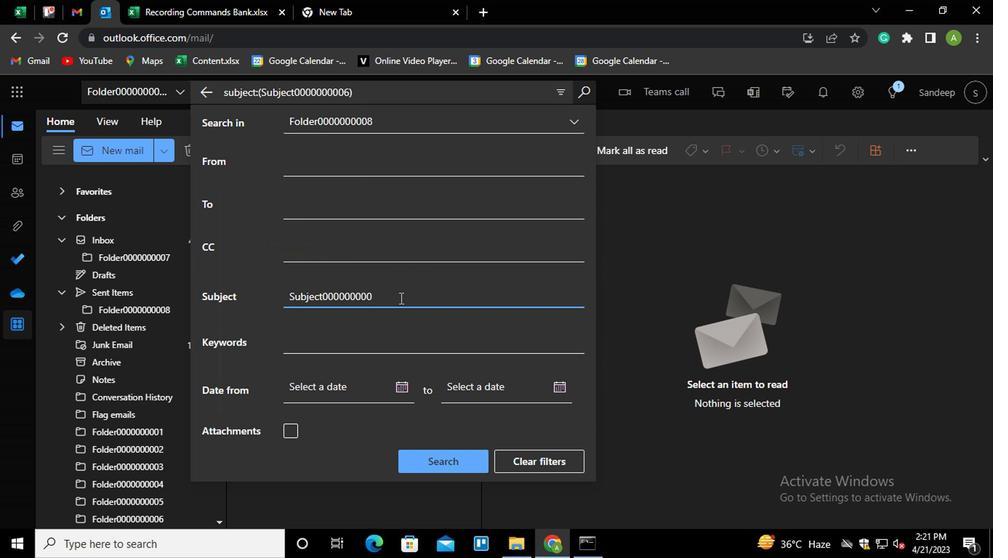 
Action: Key pressed 7
Screenshot: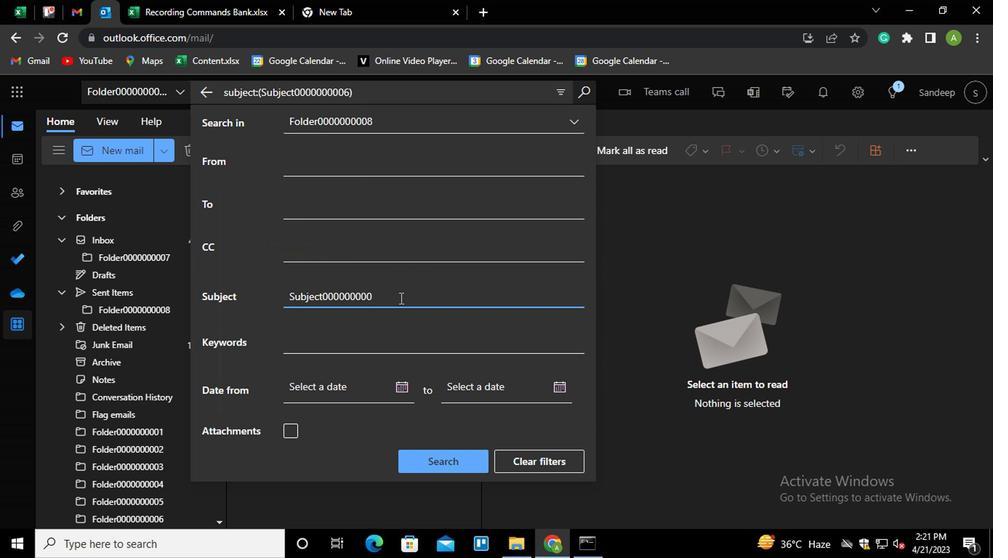 
Action: Mouse moved to (429, 456)
Screenshot: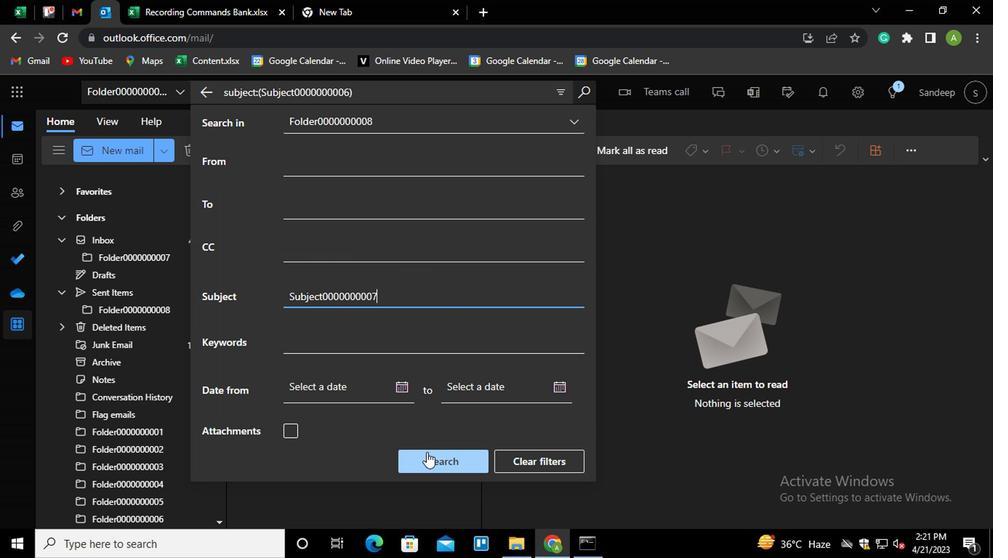 
Action: Mouse pressed left at (429, 456)
Screenshot: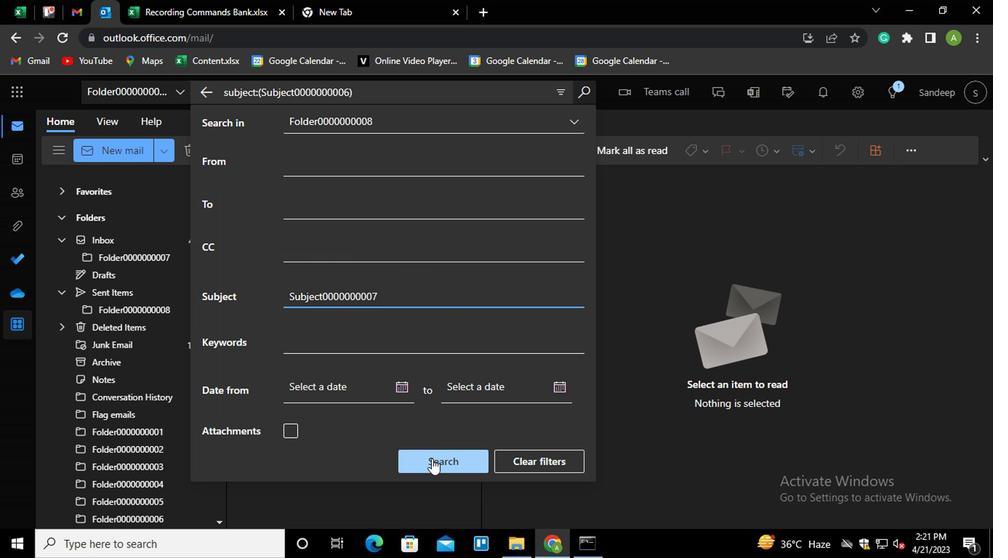 
Action: Mouse moved to (555, 91)
Screenshot: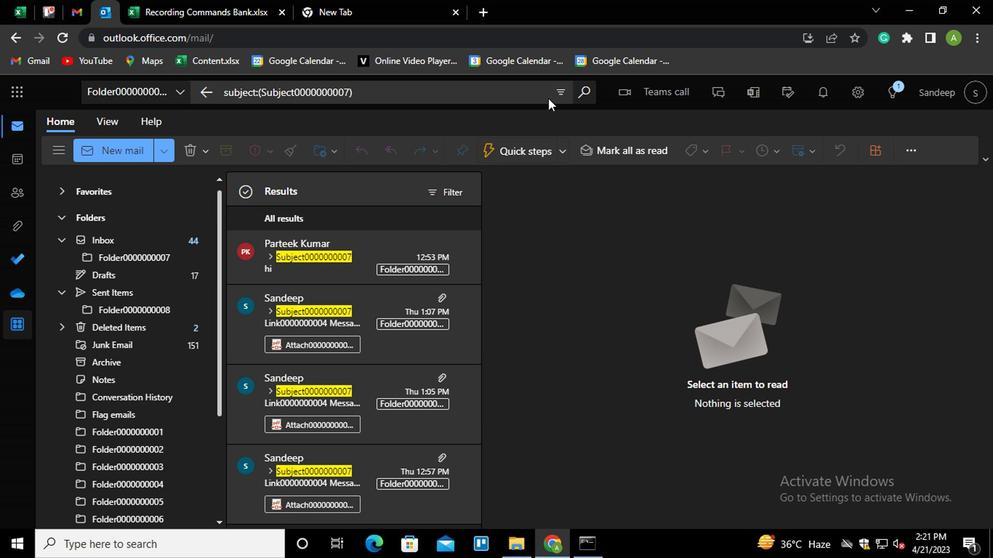 
Action: Mouse pressed left at (555, 91)
Screenshot: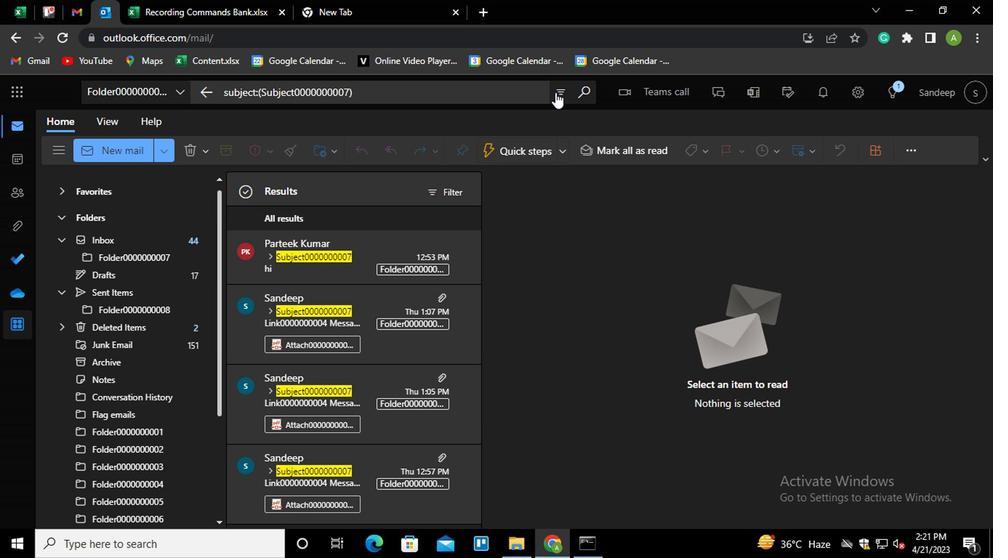 
Action: Mouse moved to (442, 123)
Screenshot: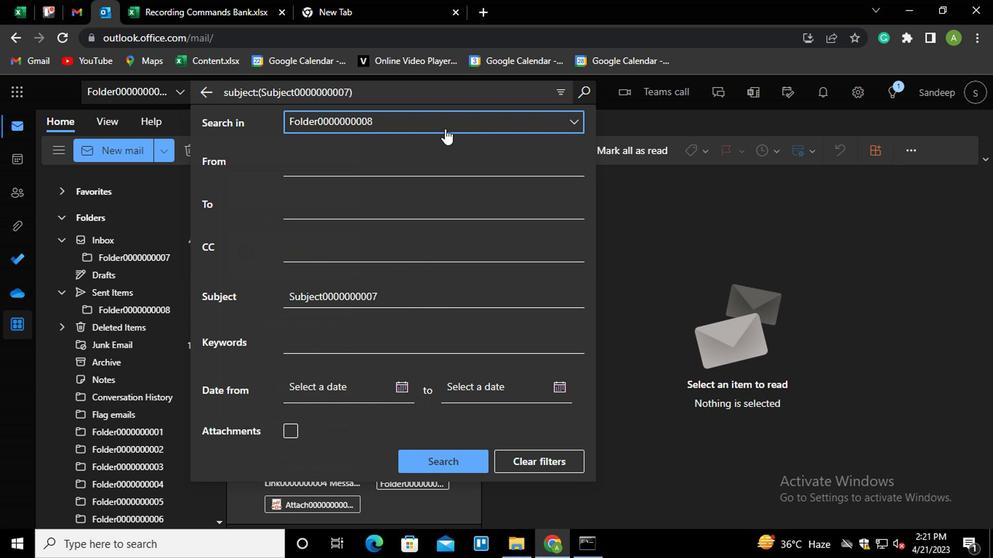 
Action: Mouse pressed left at (442, 123)
Screenshot: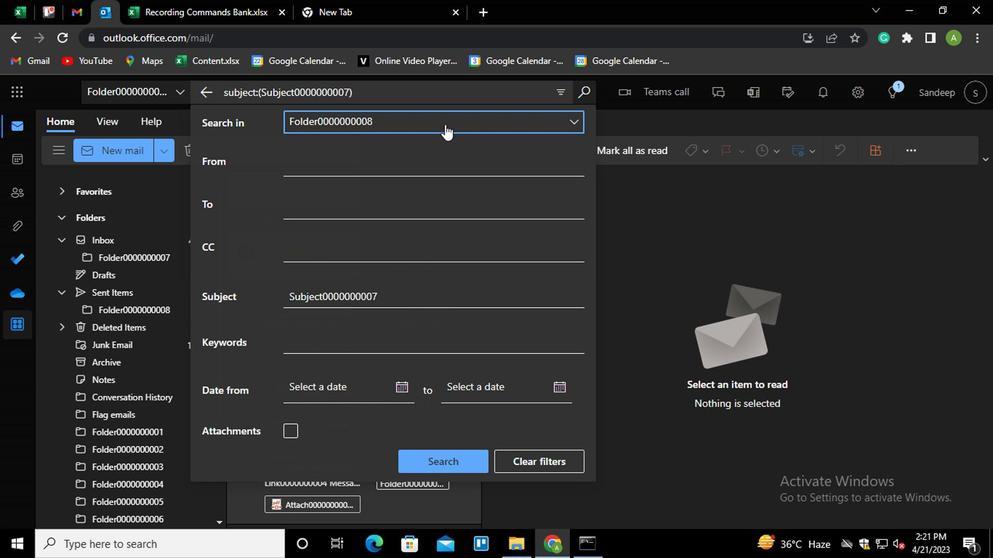 
Action: Mouse moved to (412, 171)
Screenshot: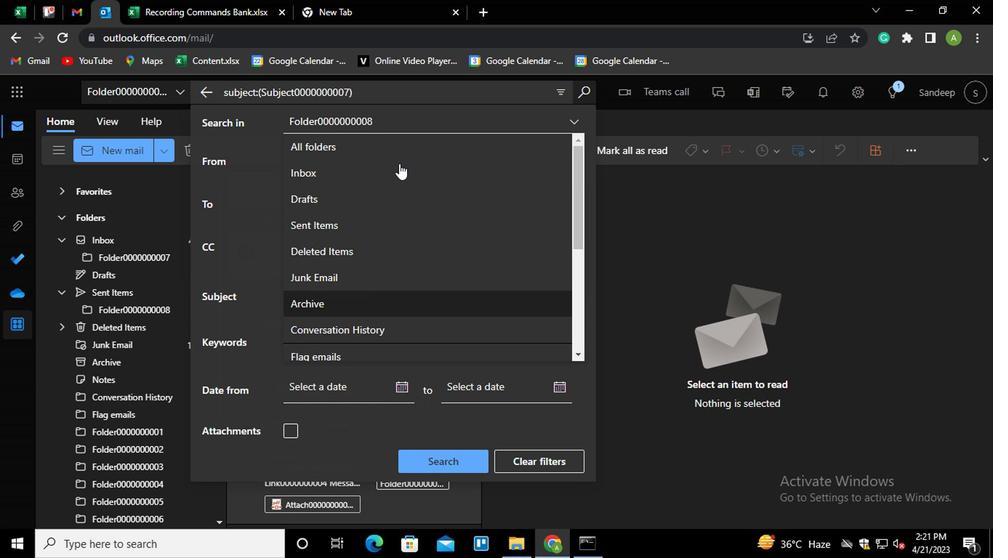 
Action: Mouse scrolled (412, 171) with delta (0, 0)
Screenshot: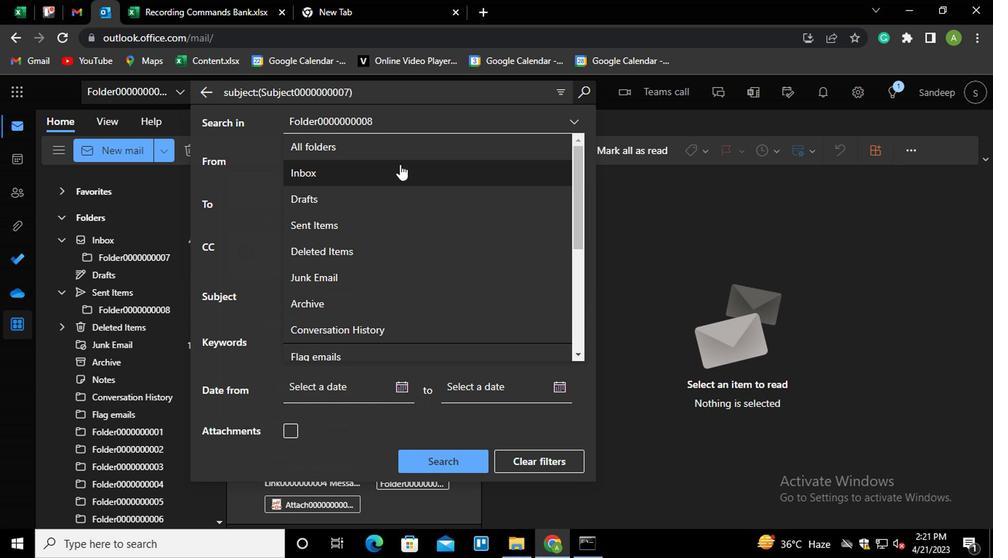 
Action: Mouse scrolled (412, 171) with delta (0, 0)
Screenshot: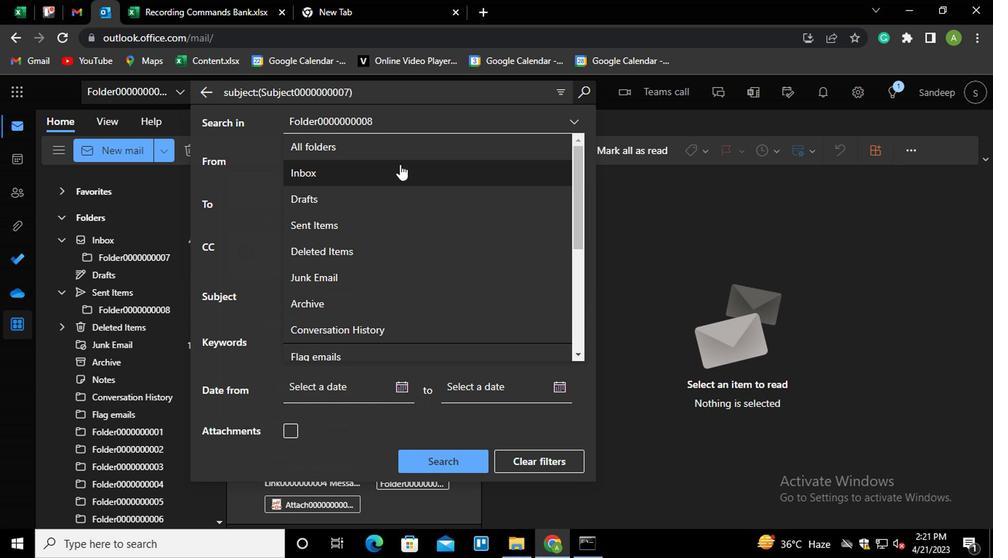 
Action: Mouse scrolled (412, 171) with delta (0, 0)
Screenshot: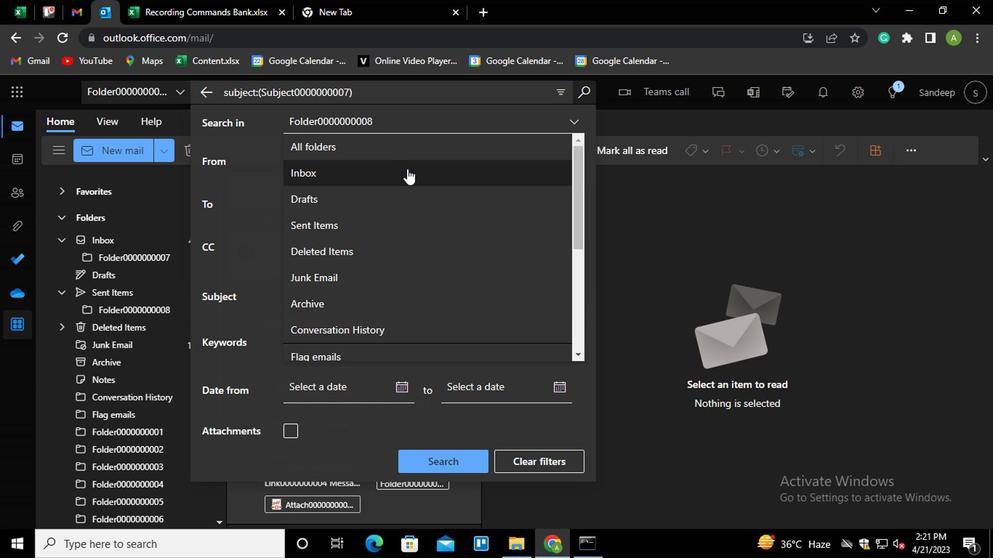 
Action: Mouse scrolled (412, 171) with delta (0, 0)
Screenshot: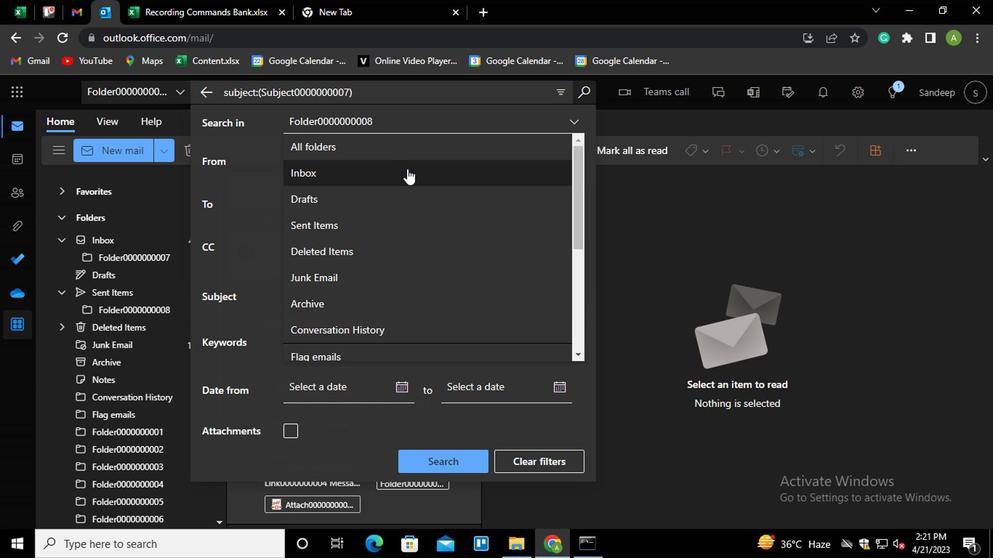 
Action: Mouse moved to (372, 173)
Screenshot: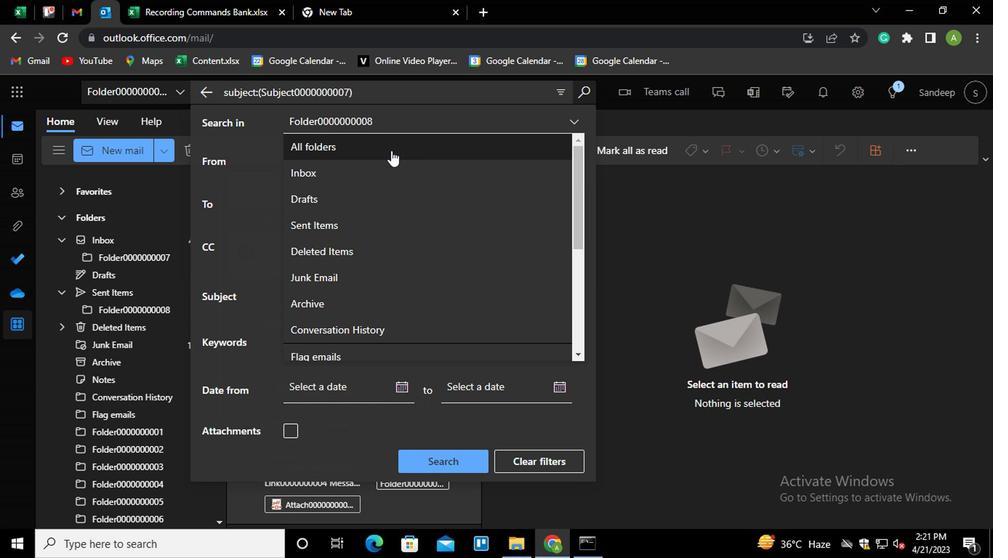 
Action: Mouse pressed left at (372, 173)
Screenshot: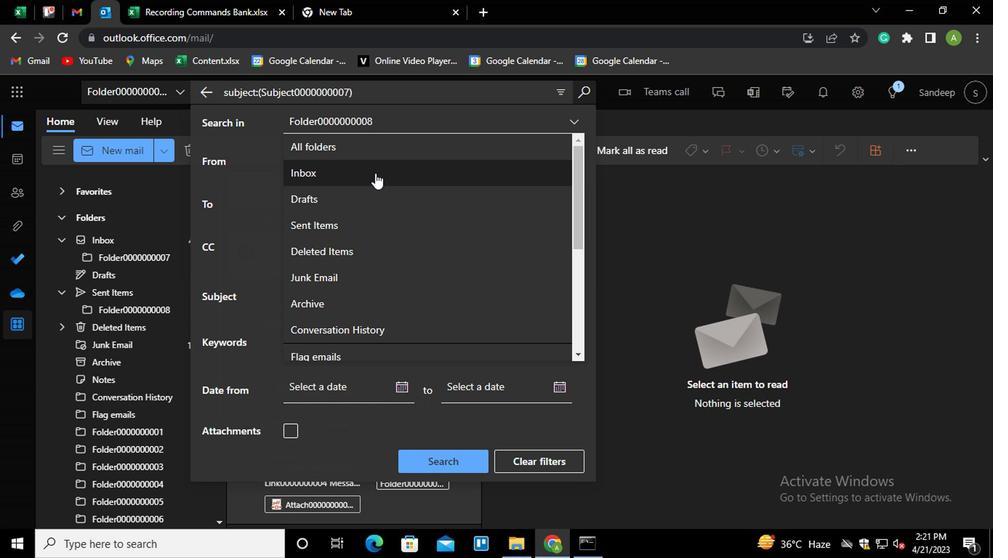 
Action: Mouse moved to (386, 295)
Screenshot: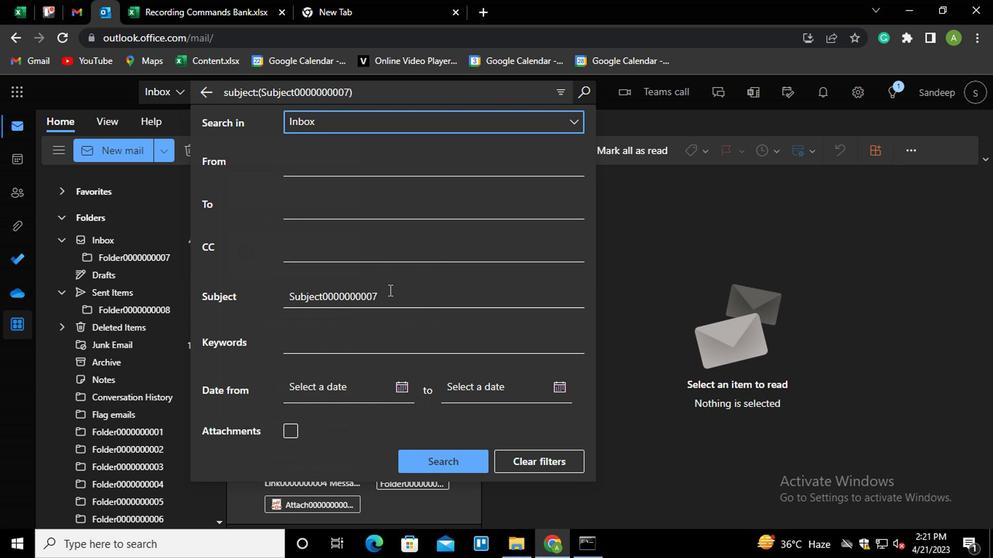 
Action: Mouse pressed left at (386, 295)
Screenshot: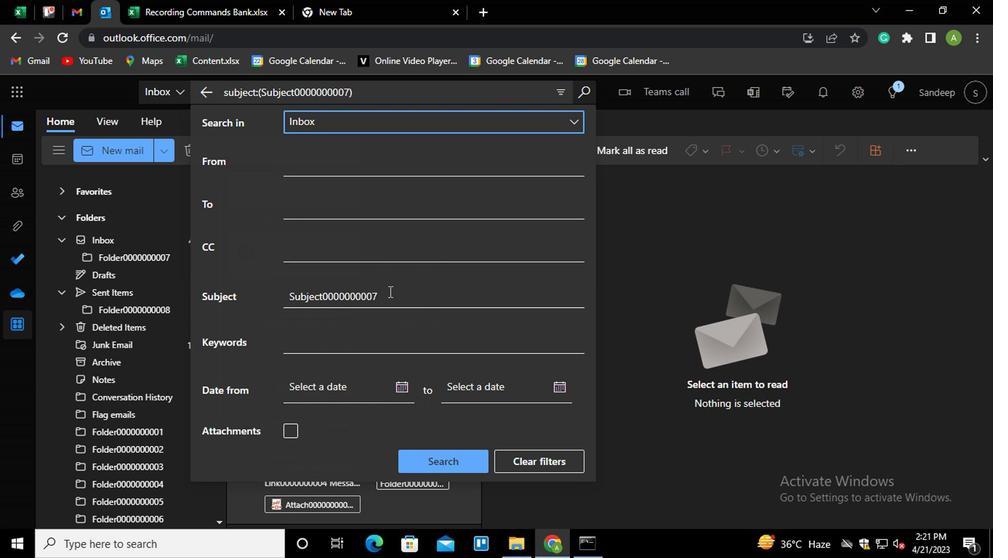 
Action: Mouse moved to (385, 298)
Screenshot: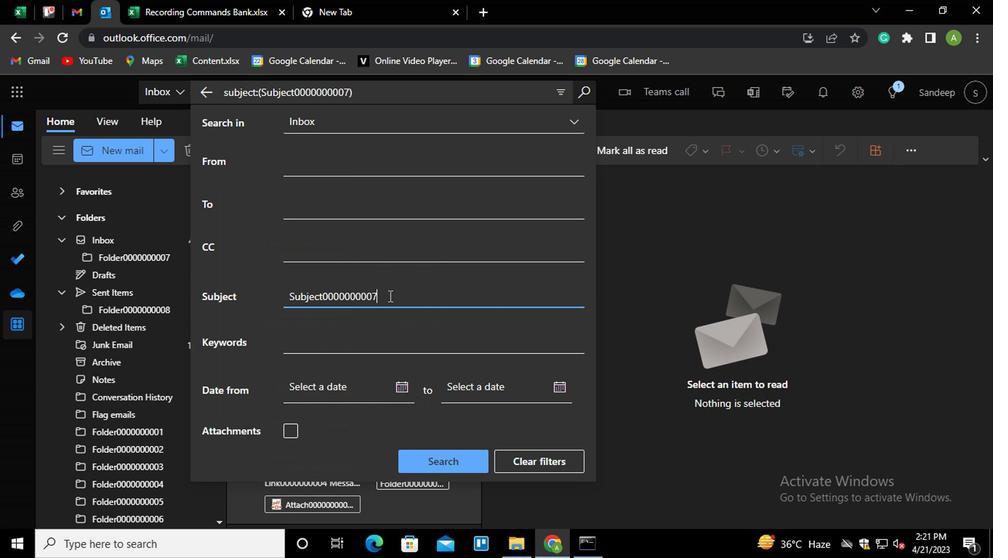 
Action: Key pressed <Key.backspace>8
Screenshot: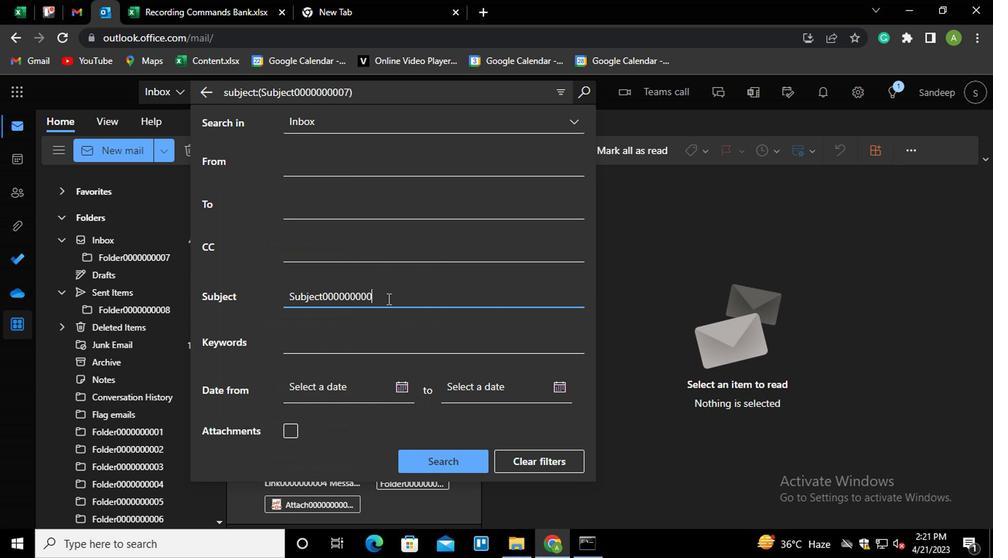 
Action: Mouse moved to (423, 455)
Screenshot: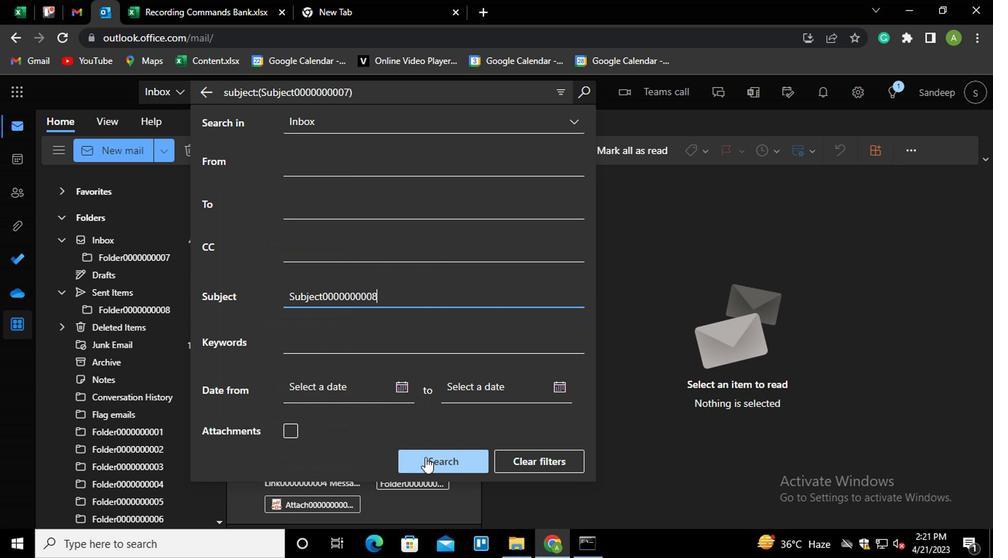 
Action: Mouse pressed left at (423, 455)
Screenshot: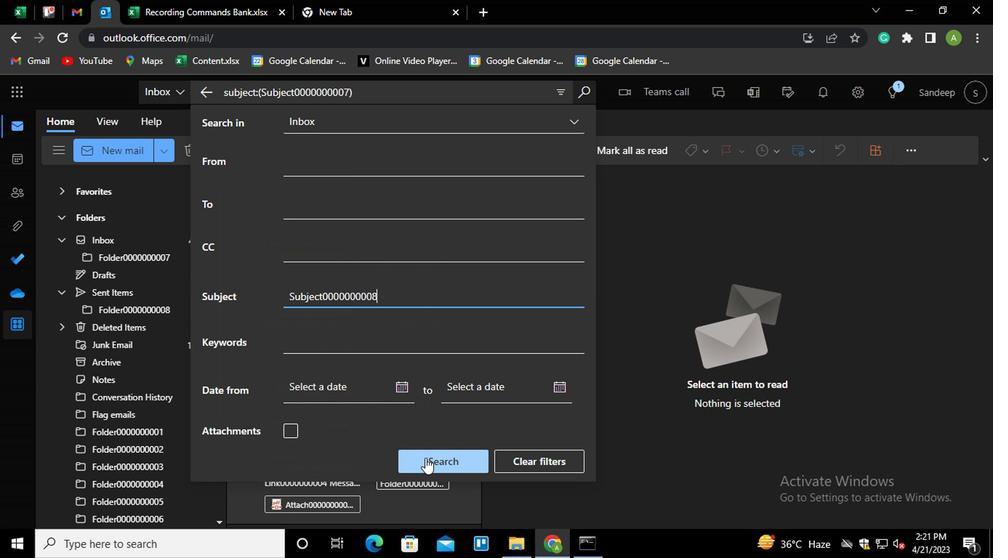 
Action: Mouse moved to (393, 395)
Screenshot: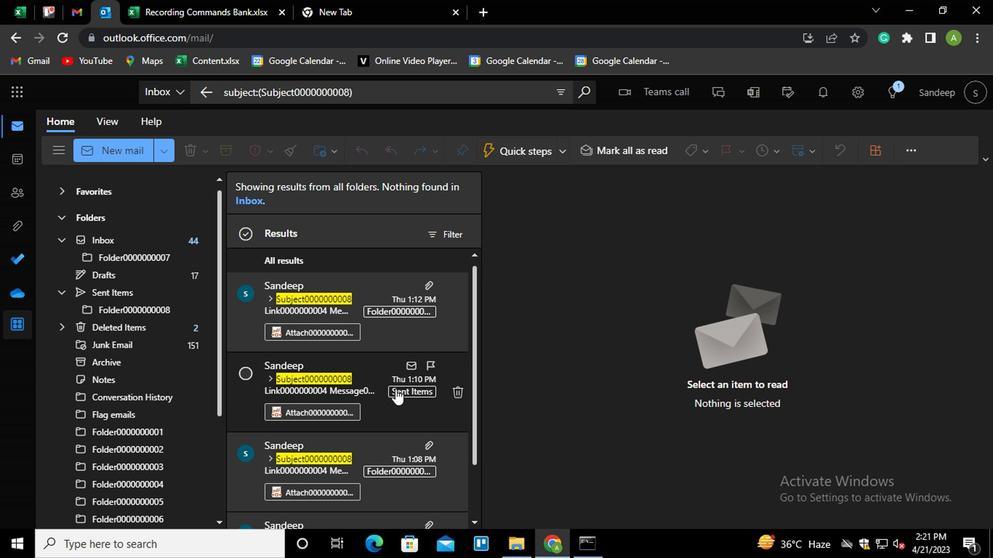 
Action: Mouse scrolled (393, 394) with delta (0, 0)
Screenshot: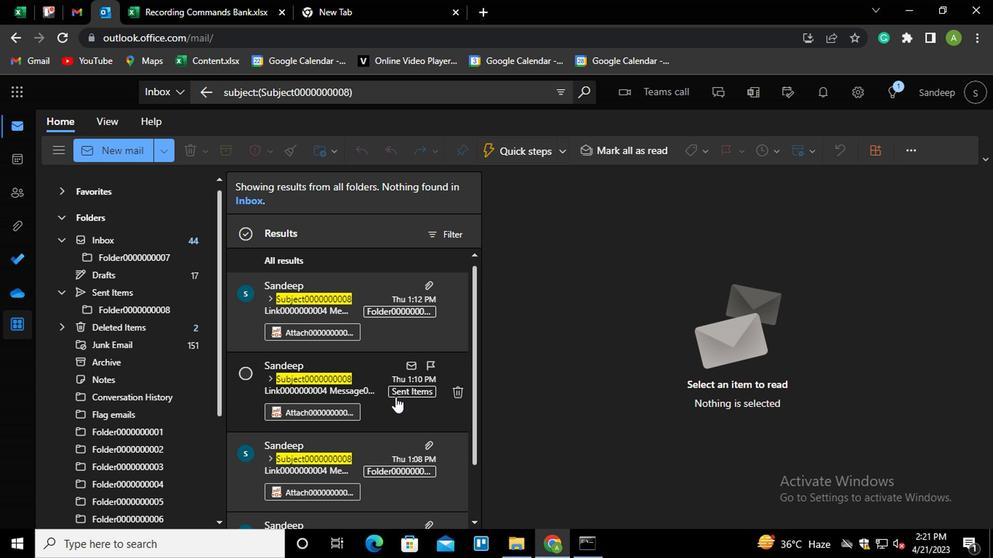 
Action: Mouse scrolled (393, 394) with delta (0, 0)
Screenshot: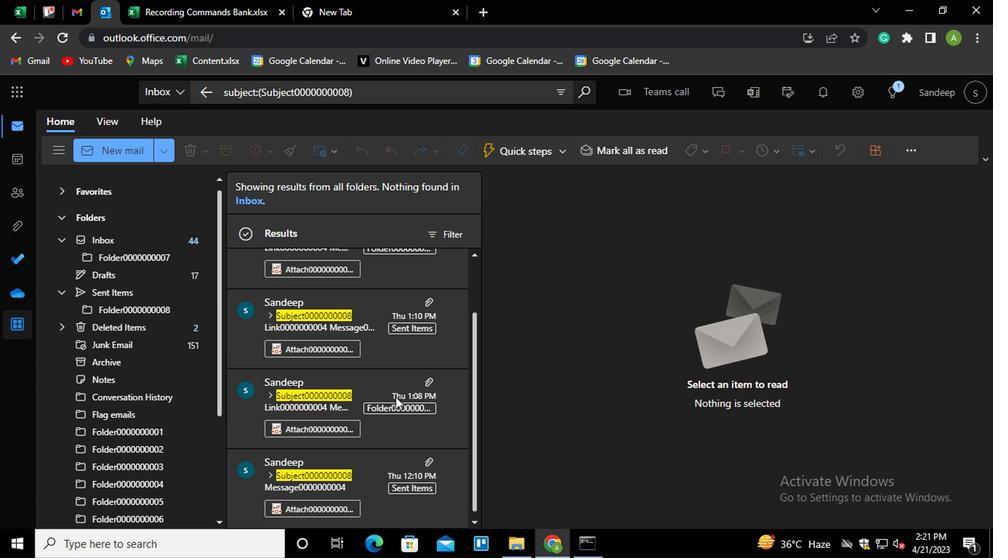 
Action: Mouse scrolled (393, 394) with delta (0, 0)
Screenshot: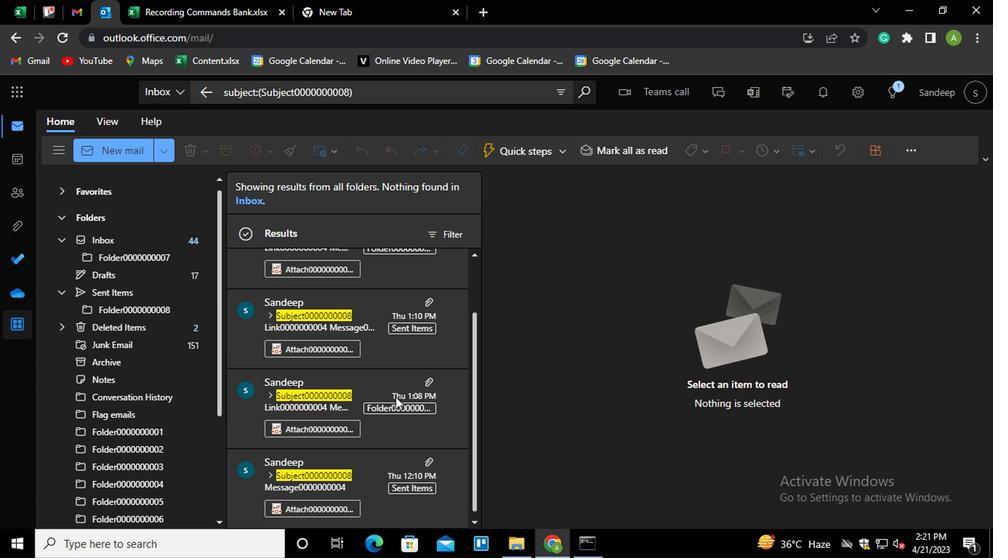 
Action: Mouse scrolled (393, 394) with delta (0, 0)
Screenshot: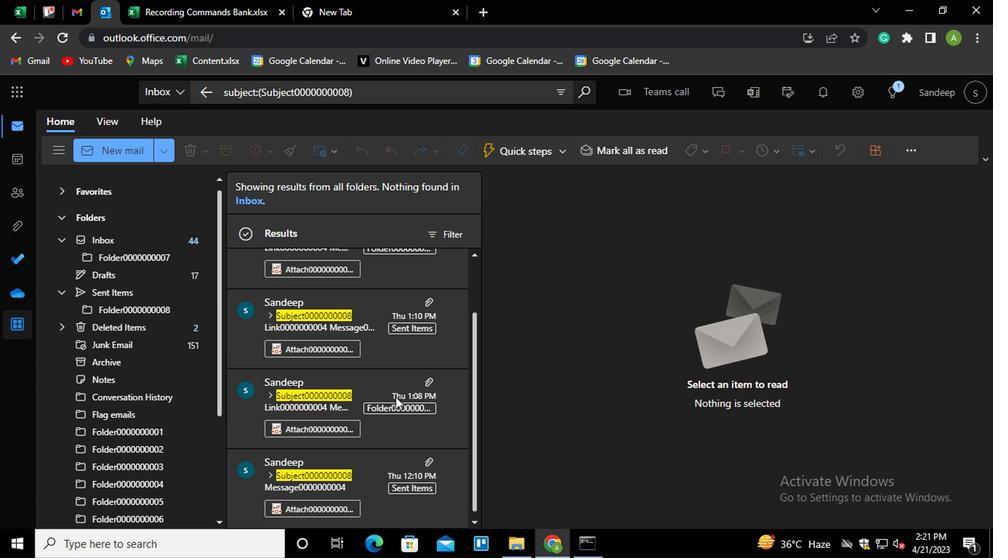 
Action: Mouse scrolled (393, 396) with delta (0, 1)
Screenshot: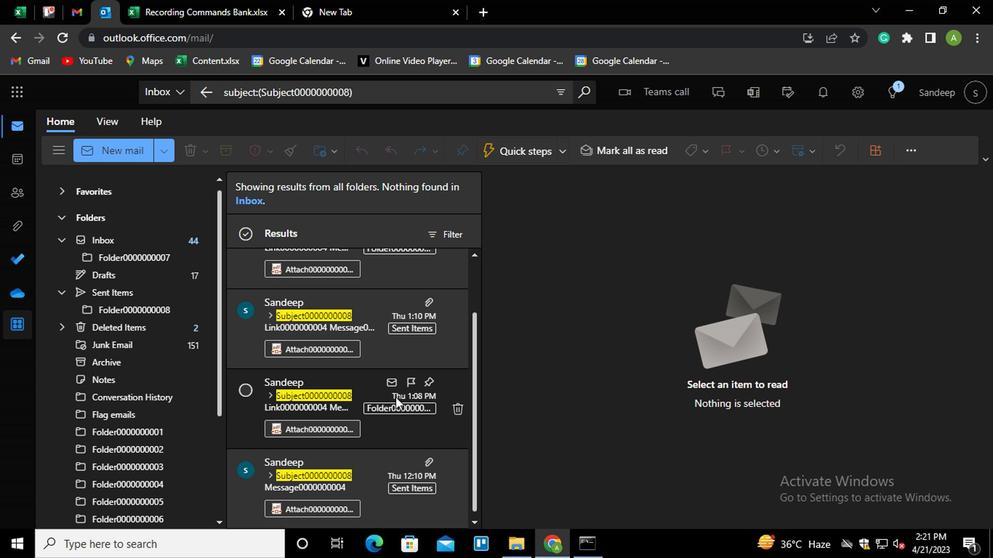
Action: Mouse scrolled (393, 396) with delta (0, 1)
Screenshot: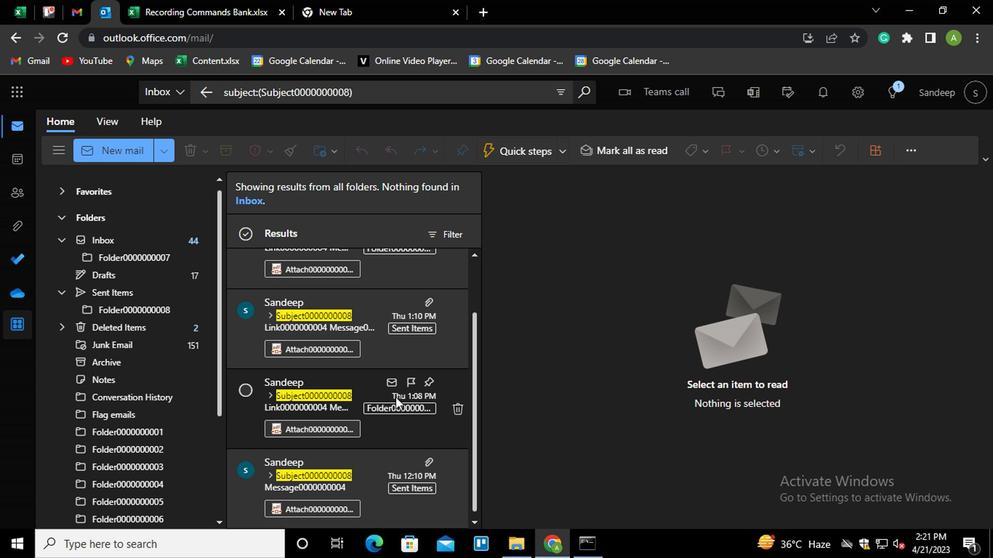 
Action: Mouse scrolled (393, 396) with delta (0, 1)
Screenshot: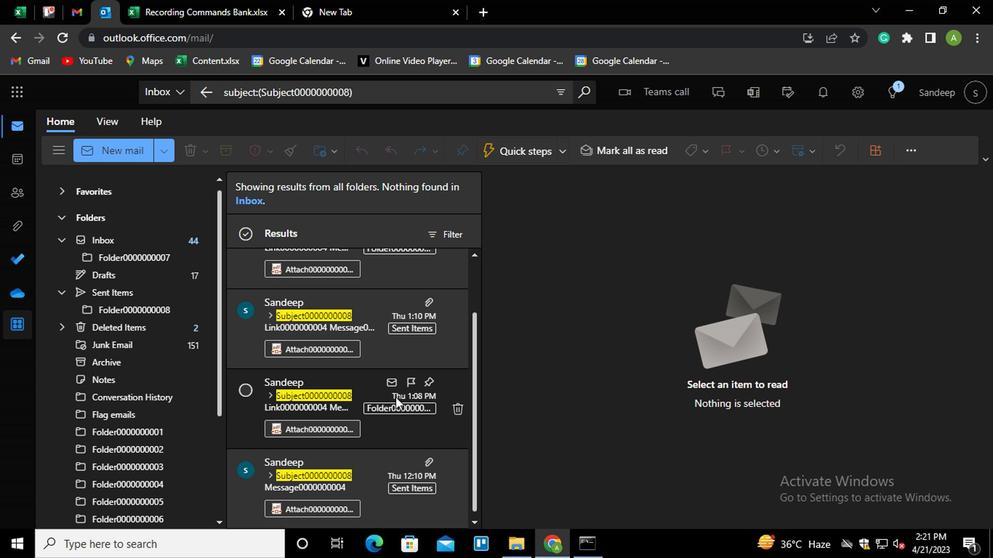 
Action: Mouse scrolled (393, 396) with delta (0, 1)
Screenshot: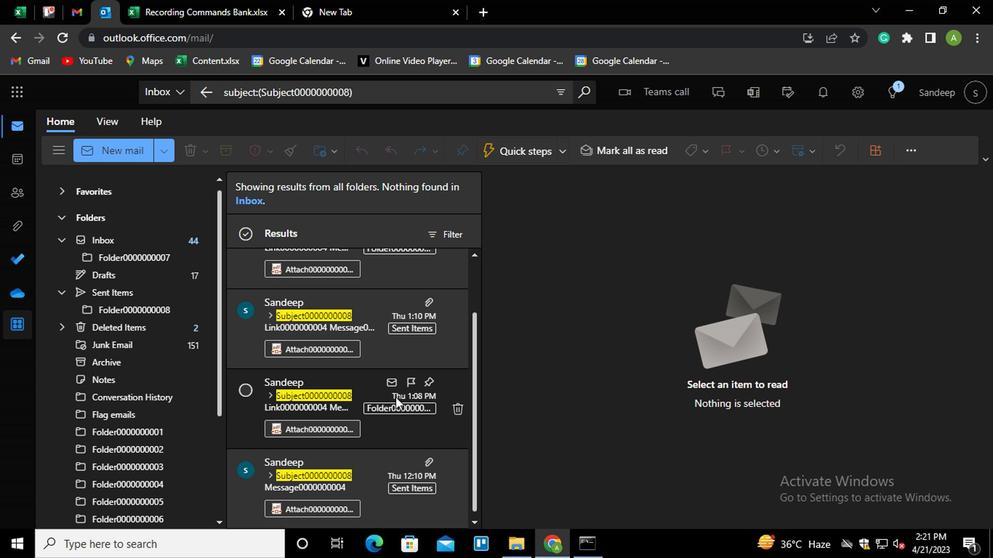 
Action: Mouse scrolled (393, 396) with delta (0, 1)
Screenshot: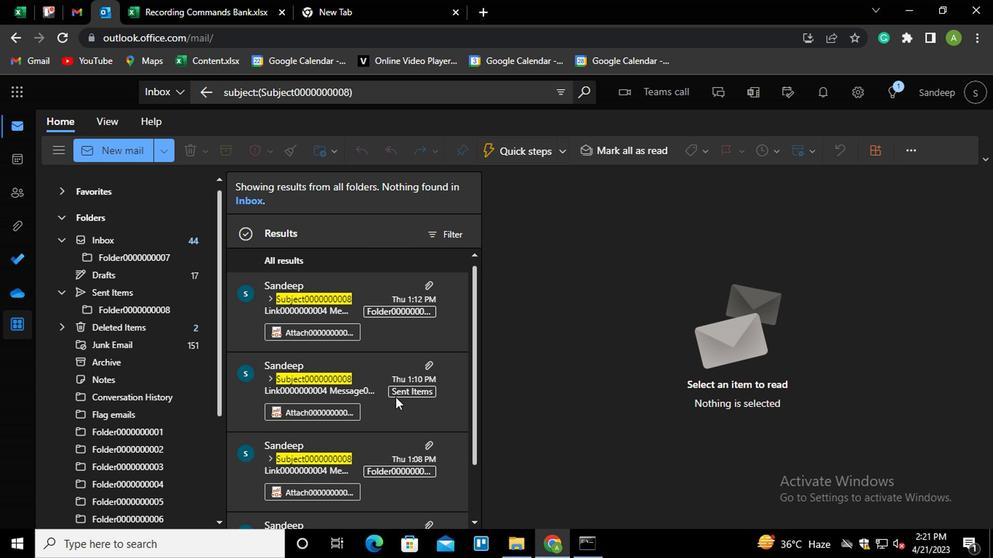 
Action: Mouse scrolled (393, 396) with delta (0, 1)
Screenshot: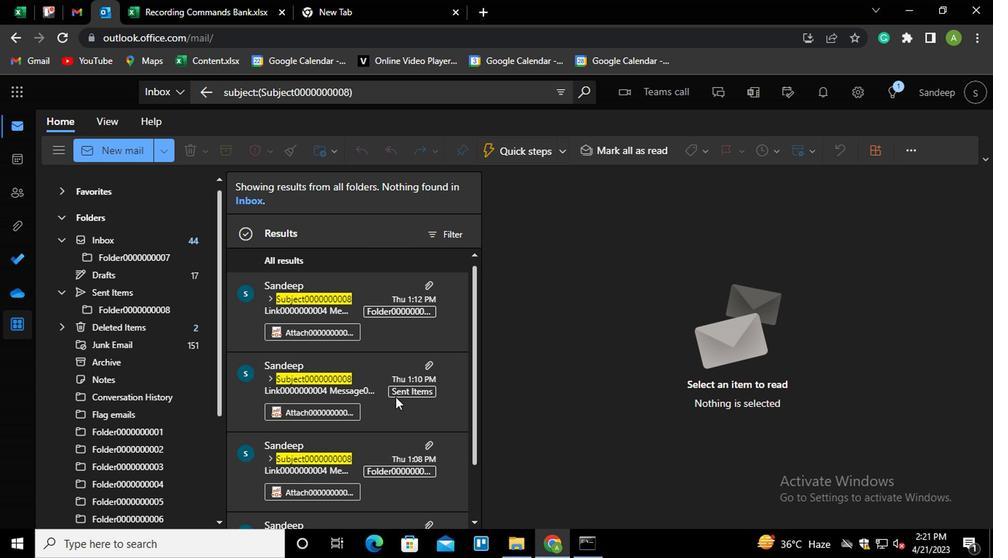 
Action: Mouse scrolled (393, 396) with delta (0, 1)
Screenshot: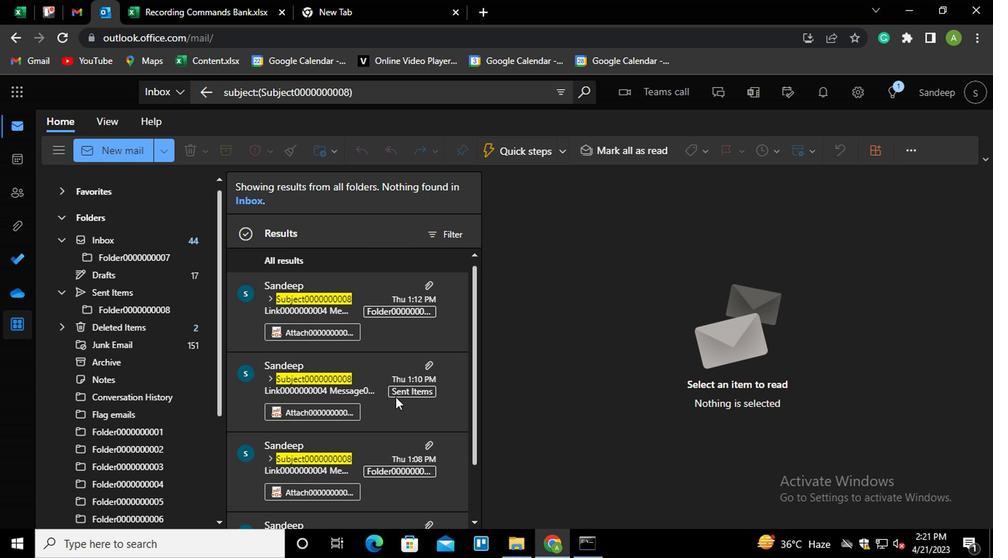 
Action: Mouse moved to (404, 392)
Screenshot: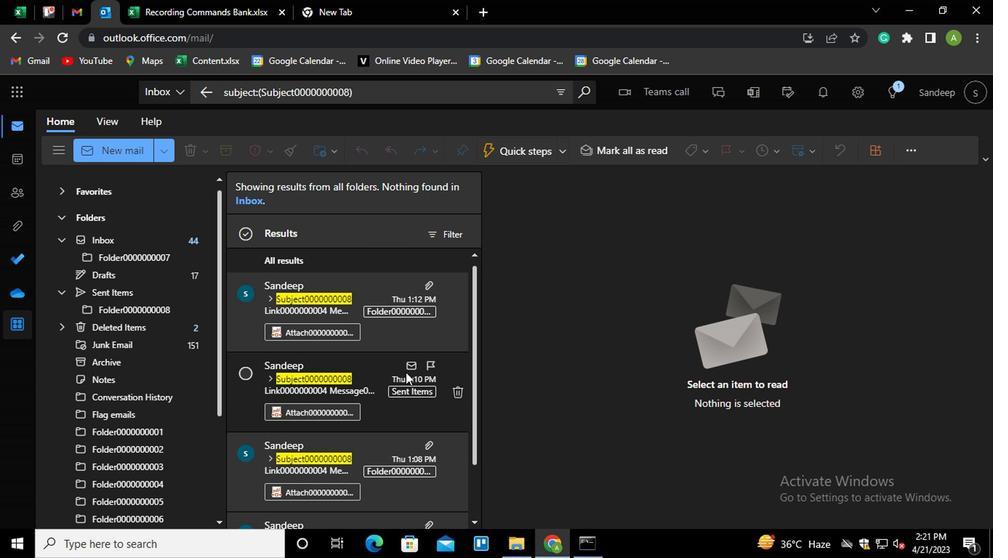 
Action: Mouse scrolled (404, 391) with delta (0, -1)
Screenshot: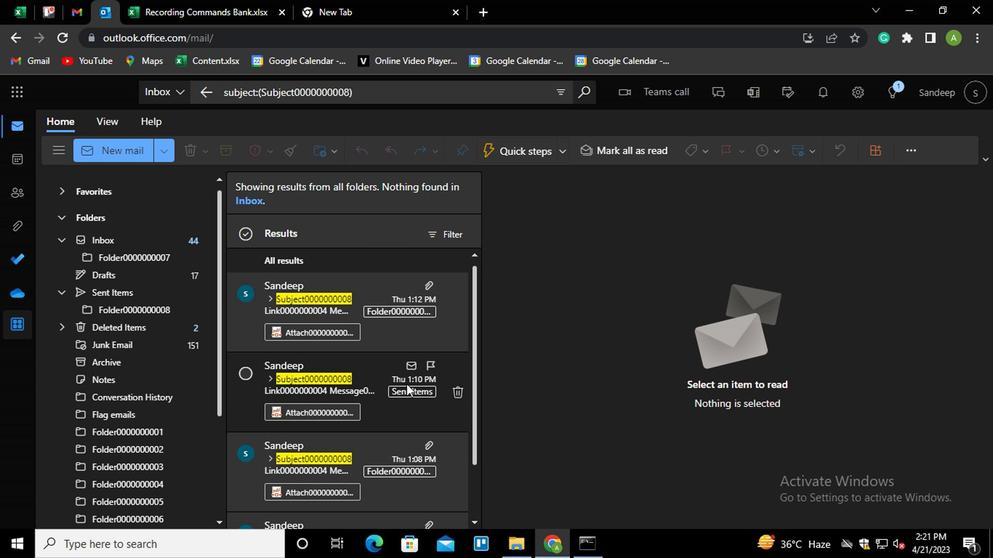 
Action: Mouse scrolled (404, 391) with delta (0, -1)
Screenshot: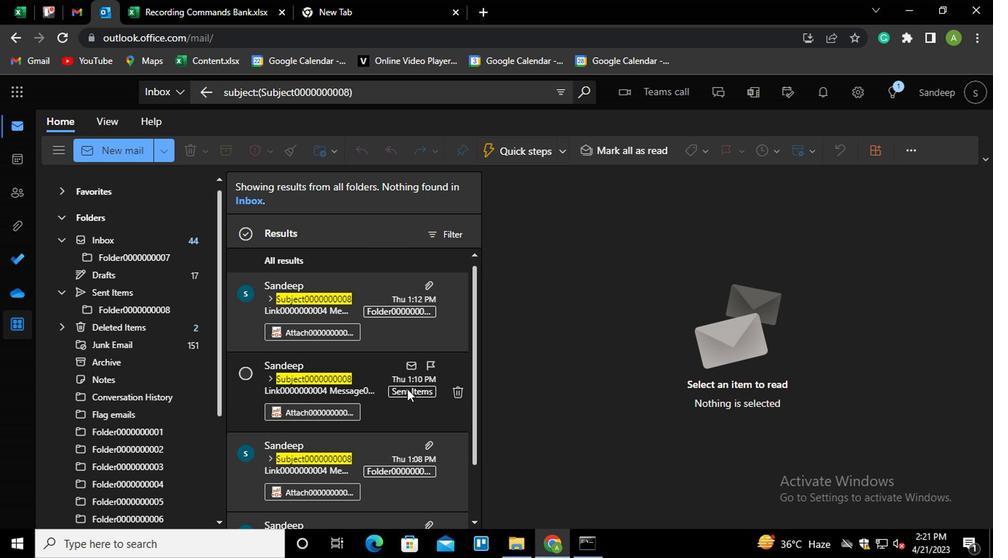 
Action: Mouse scrolled (404, 391) with delta (0, -1)
Screenshot: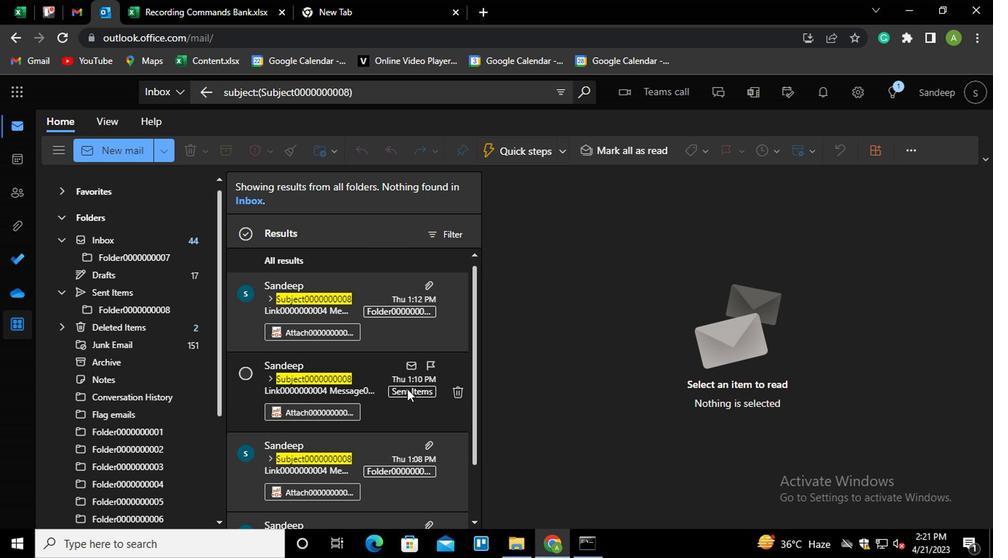 
Action: Mouse scrolled (404, 391) with delta (0, -1)
Screenshot: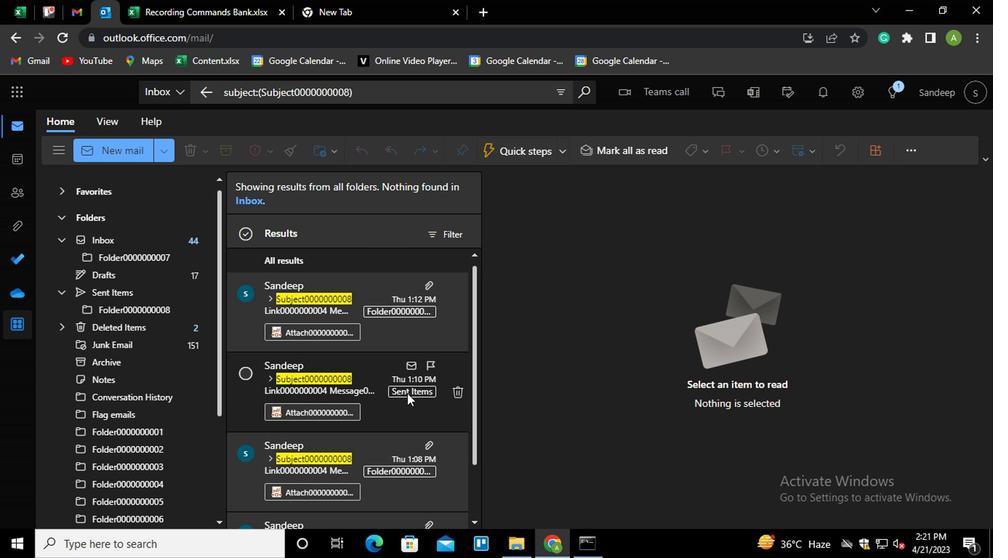 
Action: Mouse scrolled (404, 391) with delta (0, -1)
Screenshot: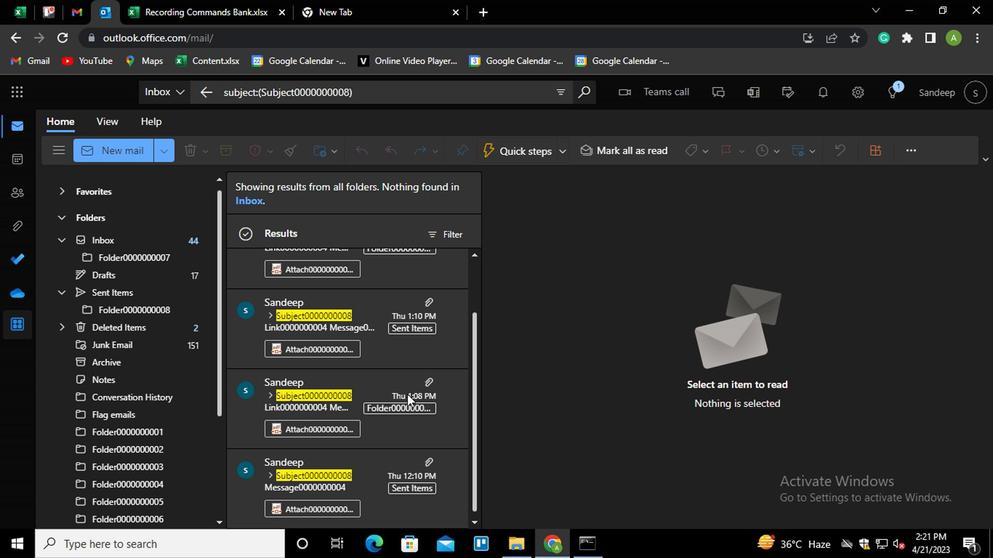 
Action: Mouse scrolled (404, 391) with delta (0, -1)
Screenshot: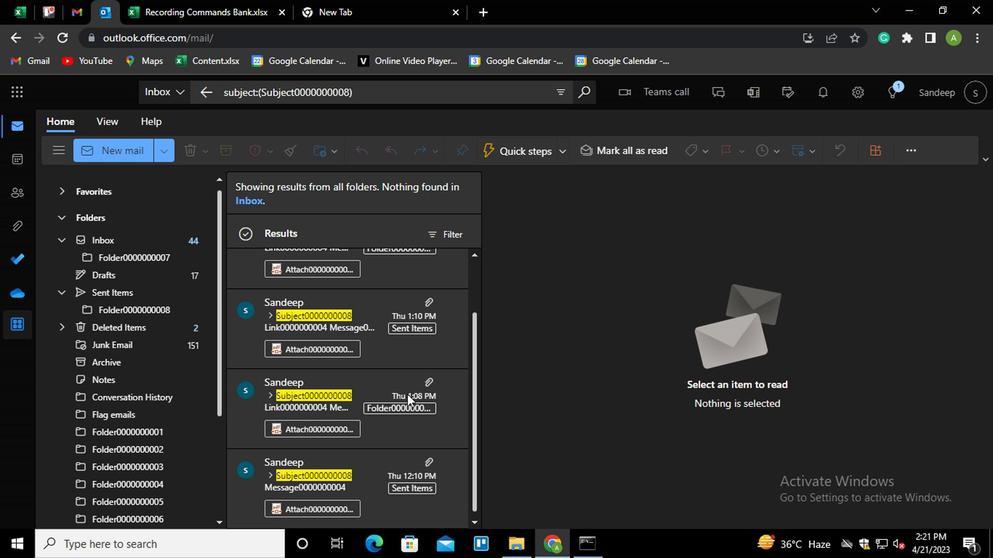 
Action: Mouse moved to (430, 505)
Screenshot: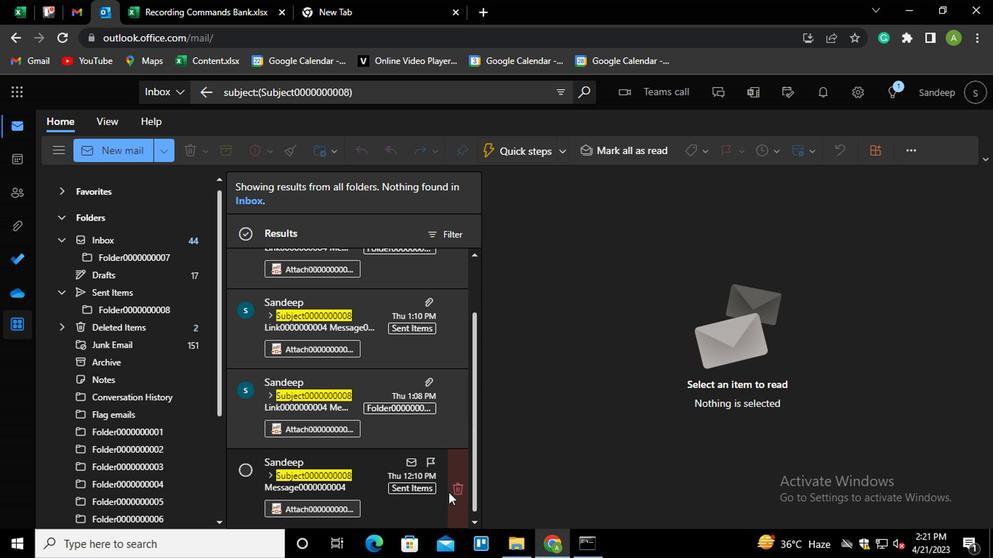 
